 Task: Create a Python program to find the factors of a number.
Action: Mouse moved to (83, 5)
Screenshot: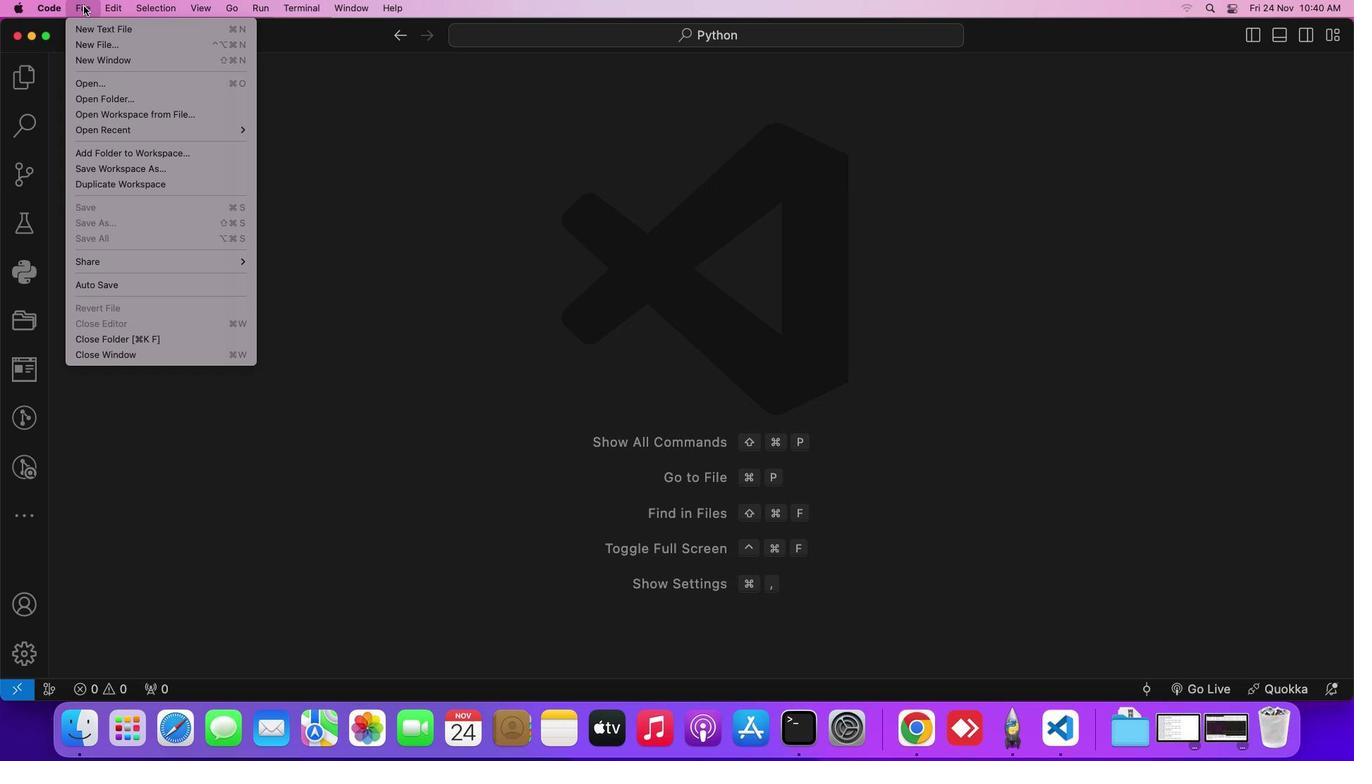 
Action: Mouse pressed left at (83, 5)
Screenshot: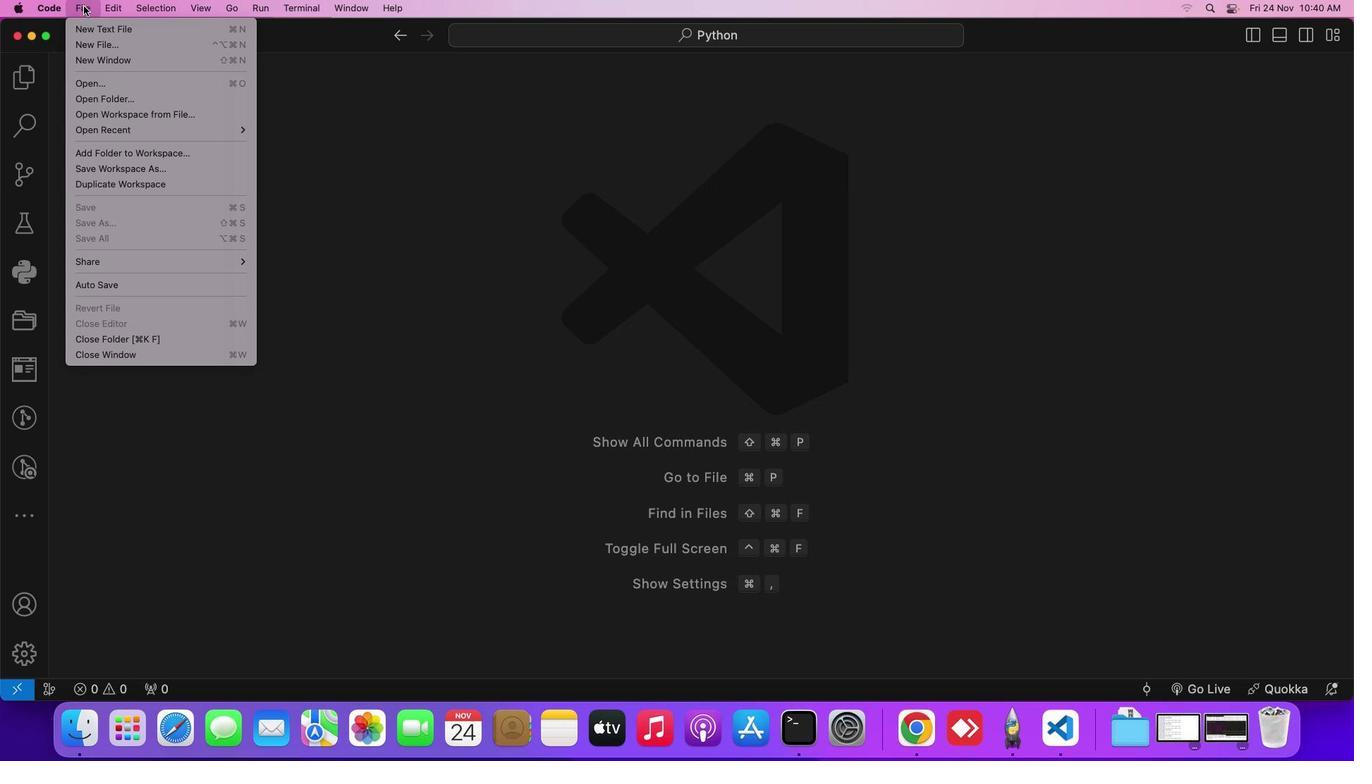 
Action: Mouse moved to (92, 25)
Screenshot: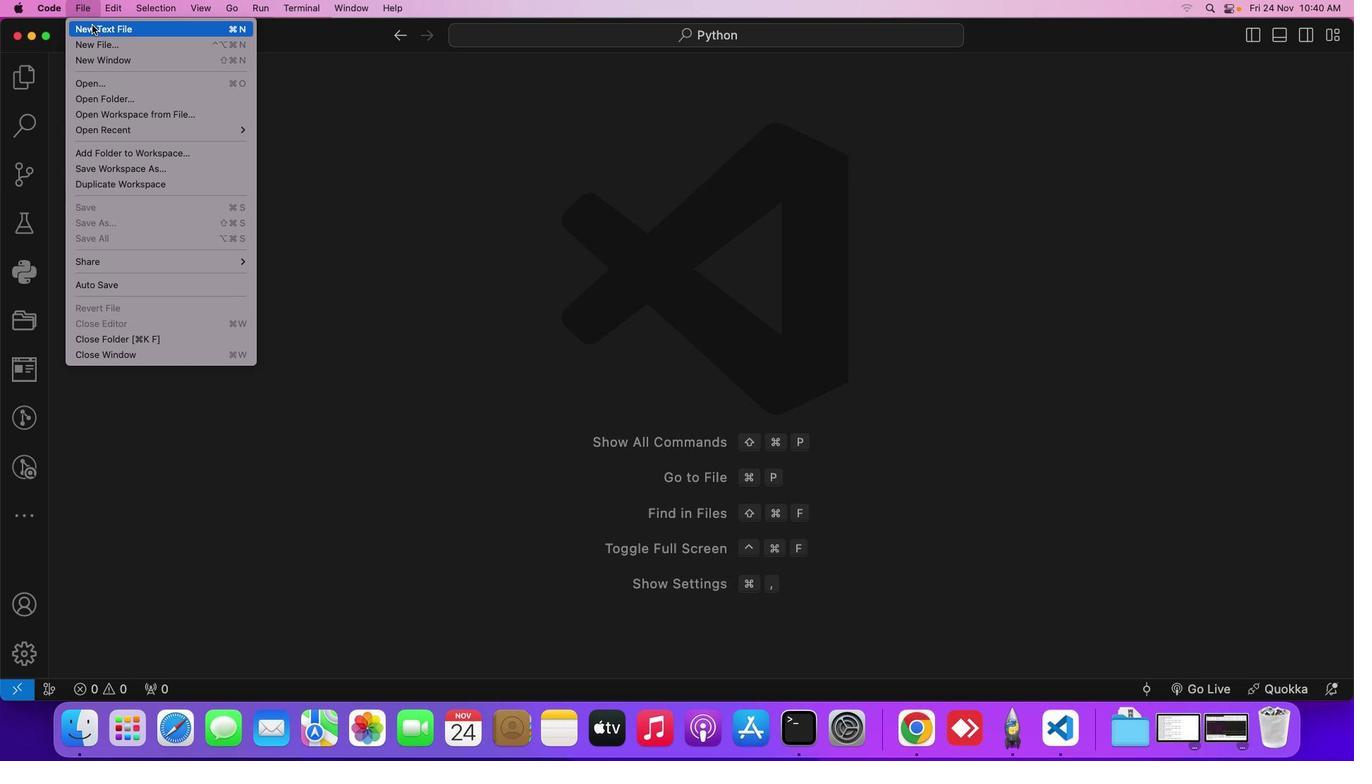 
Action: Mouse pressed left at (92, 25)
Screenshot: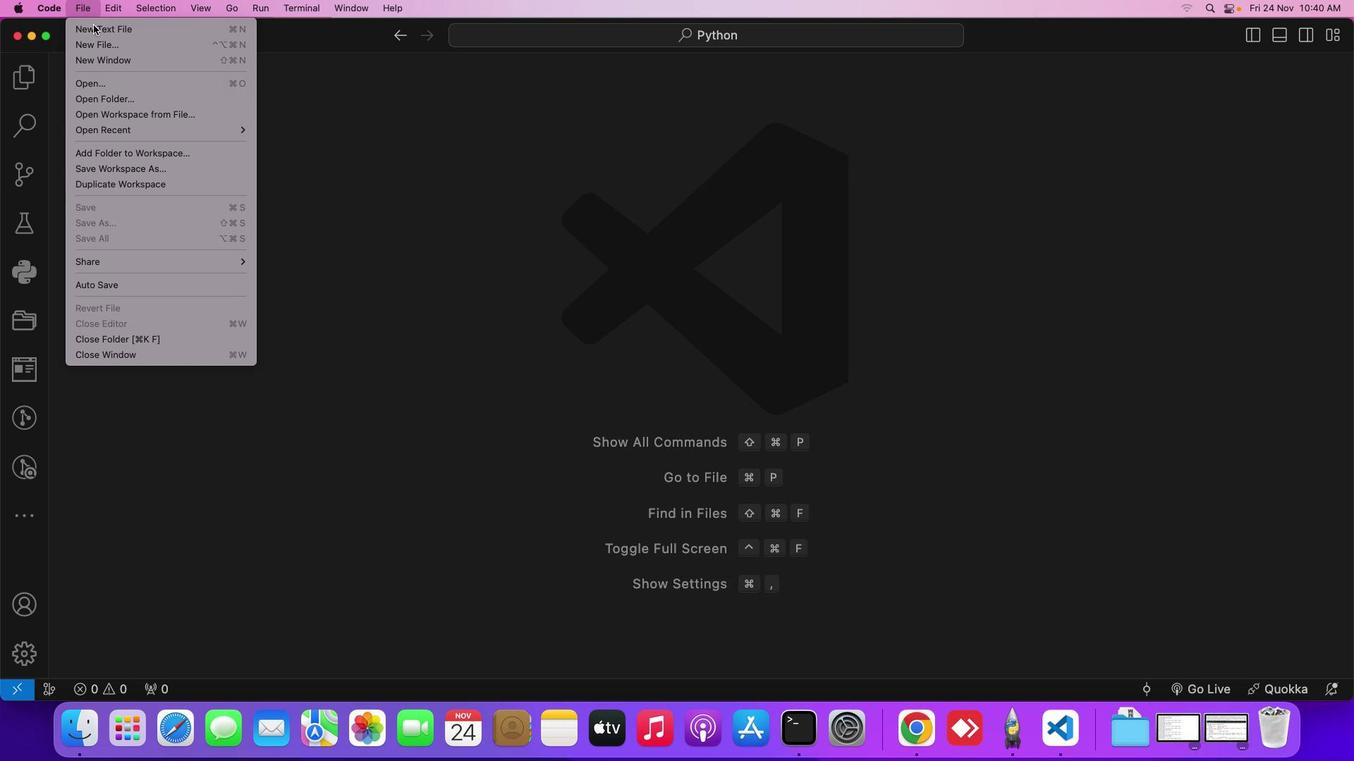 
Action: Mouse moved to (315, 148)
Screenshot: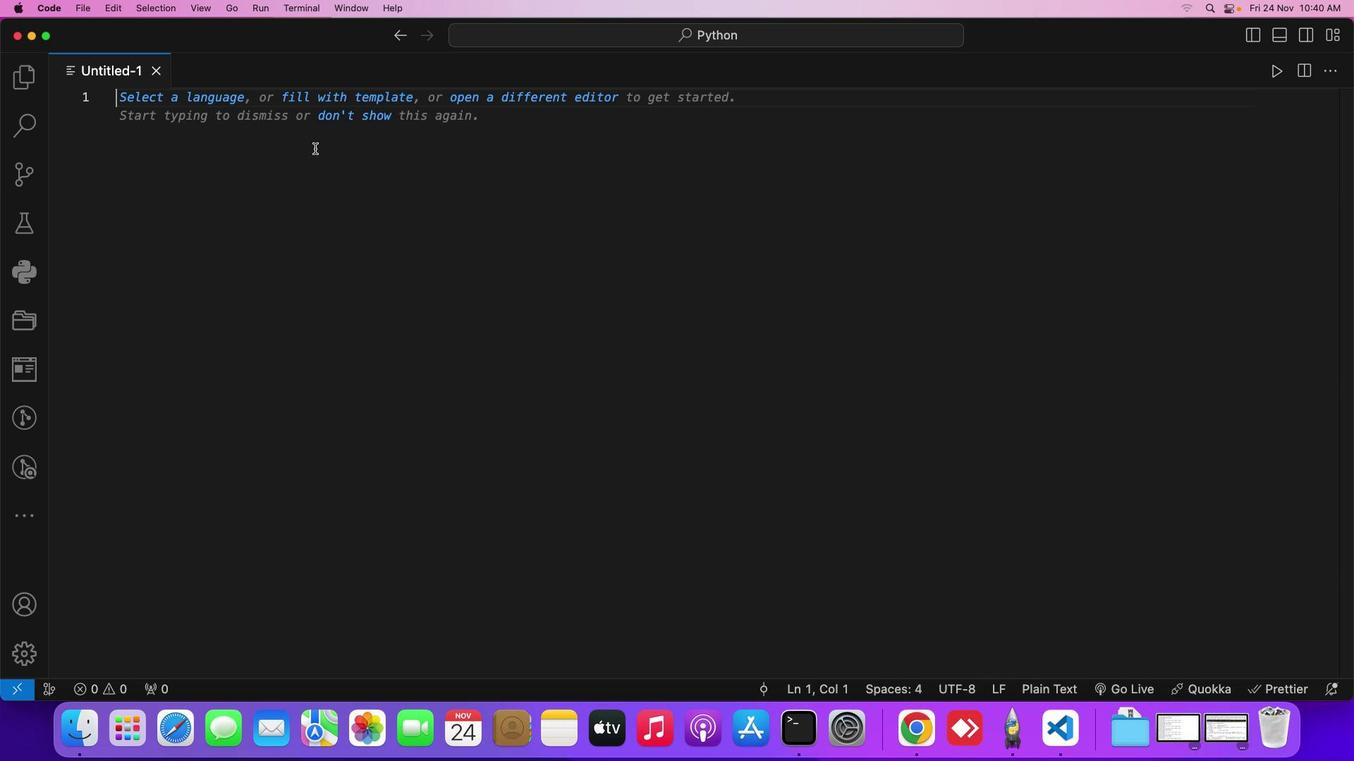 
Action: Key pressed Key.cmd
Screenshot: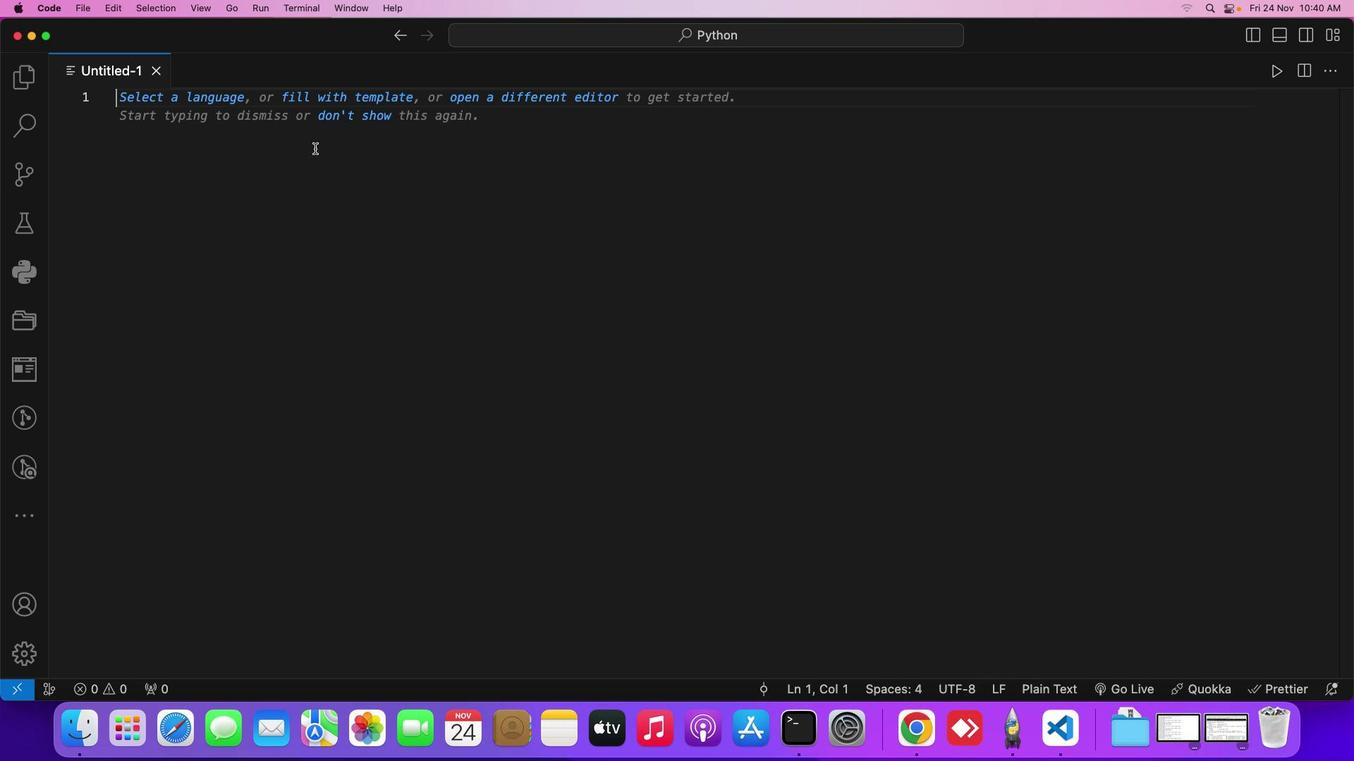 
Action: Mouse moved to (315, 148)
Screenshot: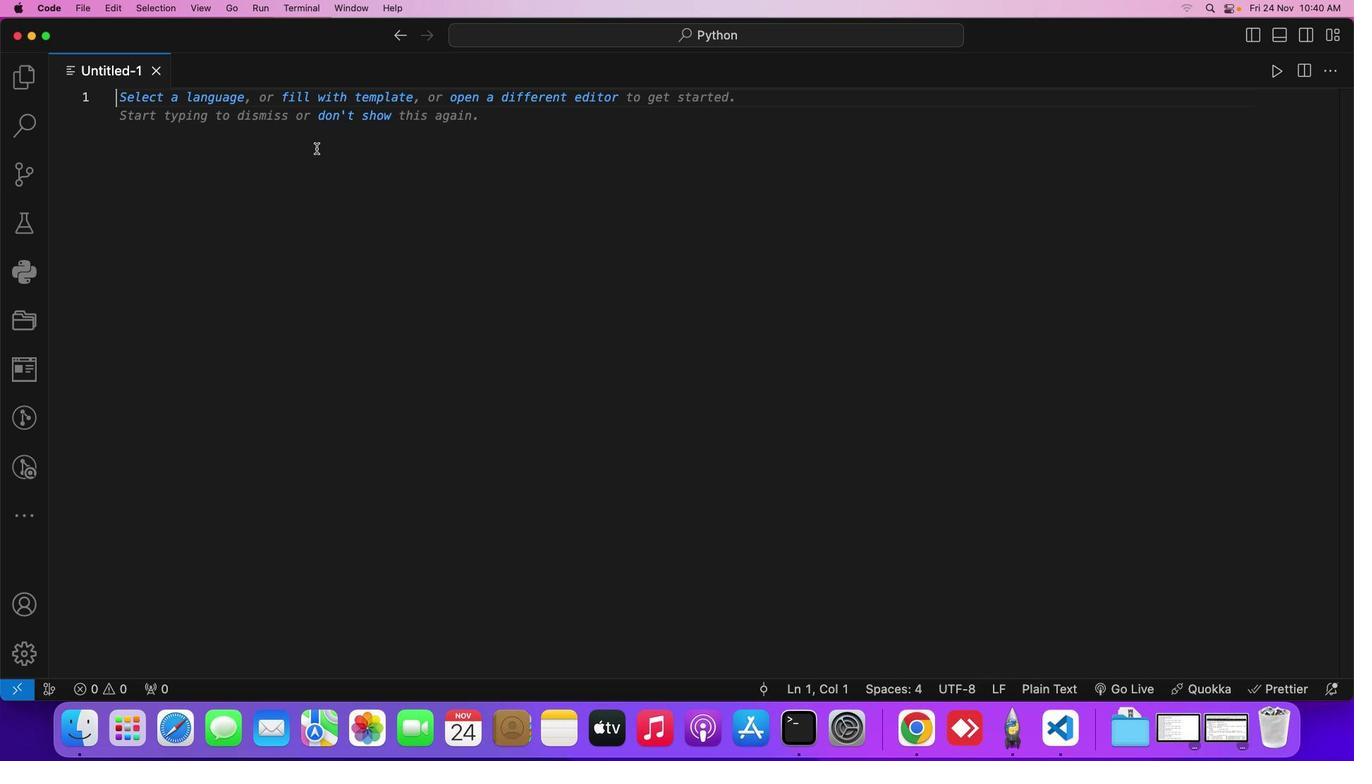 
Action: Key pressed 's'
Screenshot: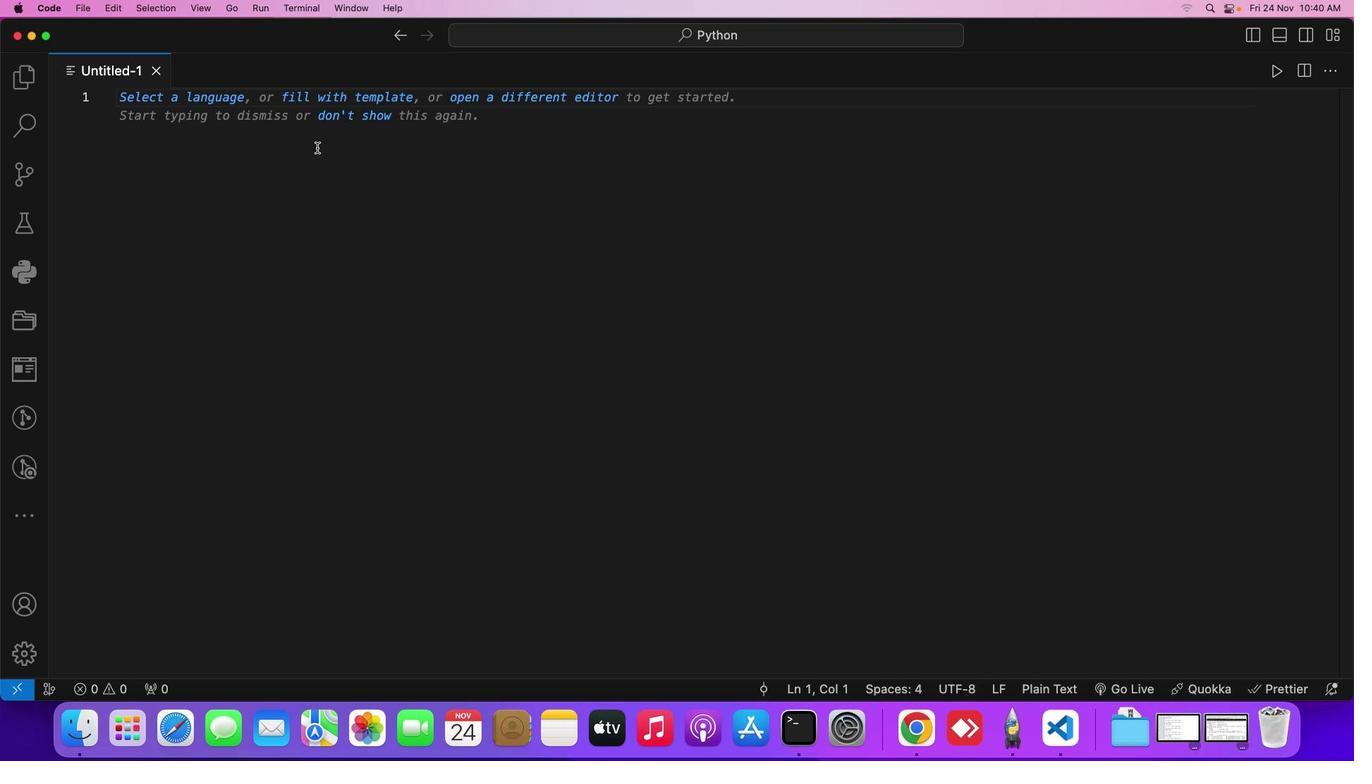 
Action: Mouse moved to (693, 296)
Screenshot: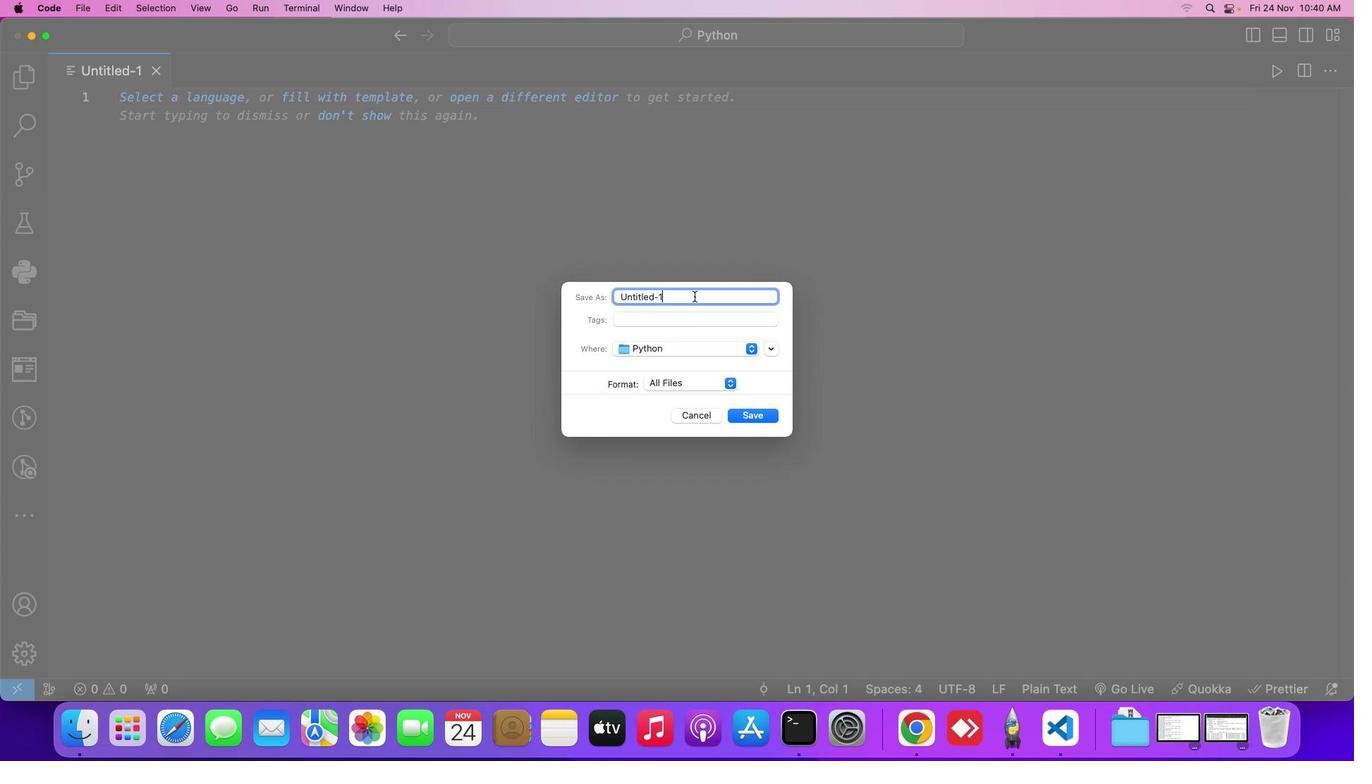 
Action: Mouse pressed left at (693, 296)
Screenshot: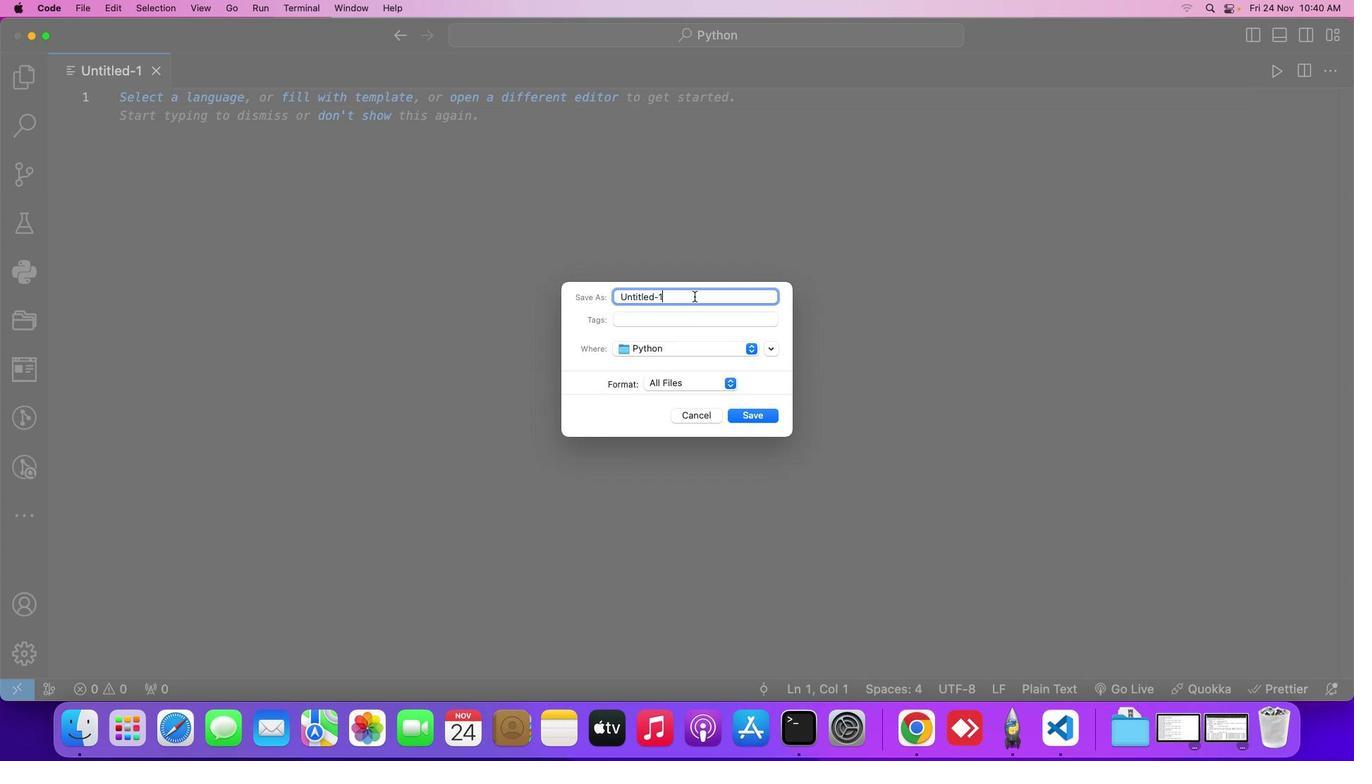 
Action: Mouse moved to (641, 320)
Screenshot: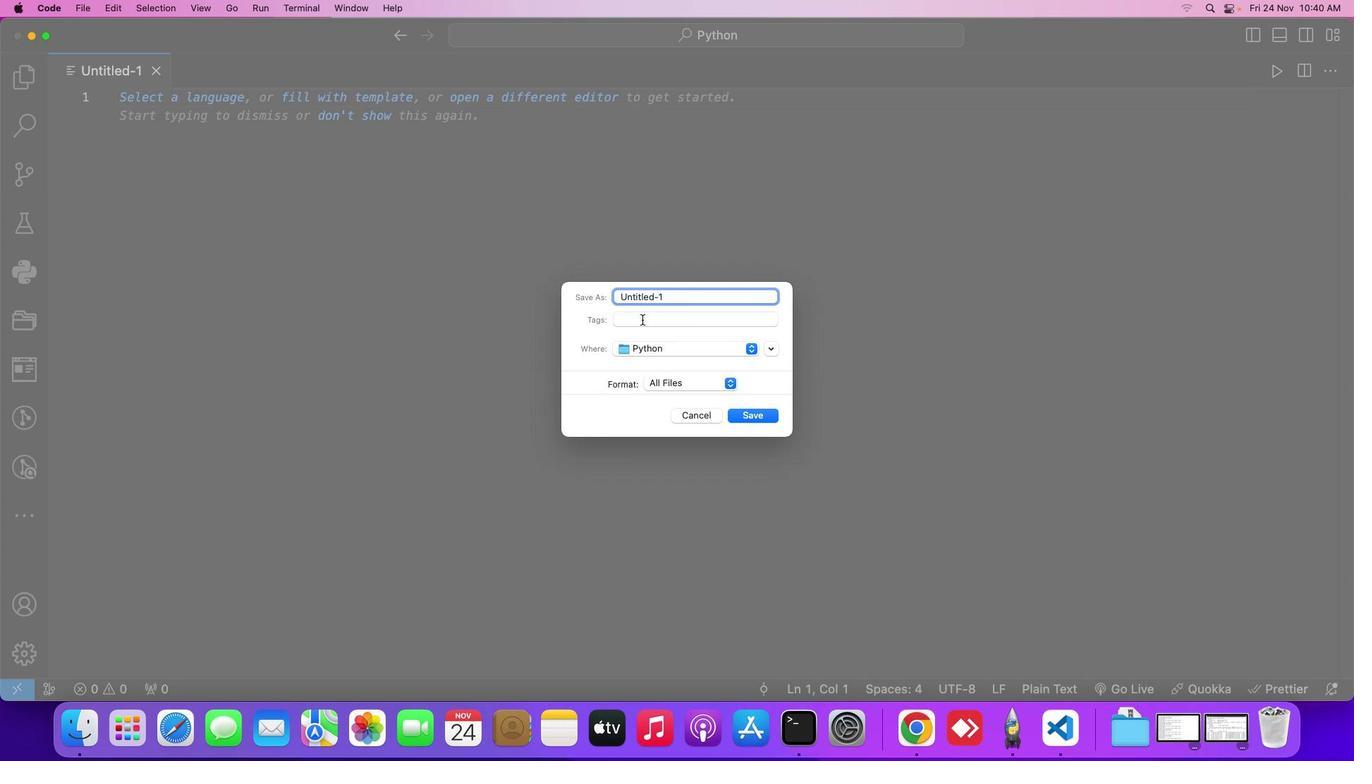 
Action: Key pressed Key.backspaceKey.backspaceKey.backspaceKey.backspaceKey.backspaceKey.backspaceKey.backspaceKey.backspaceKey.backspaceKey.backspaceKey.backspaceKey.shift_r'F''a''c''t''o''r''.''p''y'Key.enter'f'Key.backspace'd''e''f'Key.space'f''i''n''d'Key.shift_r'_''f''a''c''t''o''r''s'Key.shift_r'(''n''u''m''b''e''r'Key.rightKey.shift_r':'Key.enter'f''a''c''t''o''r''s'Key.space'='Key.space'['Key.rightKey.enter'f''o''r'Key.space'i'Key.space'i''n'Key.space'r''a''n''g''e'Key.shift_r'(''1'','Key.space'n''u''m''b''e''r'Key.spaceKey.shift_r'+'Key.space'1'Key.rightKey.shift_rKey.shift_r':'Key.enter'i''f'Key.space'n''u''m''b''e''r'Key.spaceKey.shift_r'%'Key.space'i'Key.space'=''='Key.space'0'Key.shift_r':'Key.enter'f''a''c''t''o''r''i''a''l'Key.backspaceKey.backspaceKey.backspaceKey.backspace'r''s''.''a''p''p''e''n''f'Key.backspace'd'Key.shift_r'(''i'Key.rightKey.enterKey.backspaceKey.backspace'r''e''s'Key.backspace't''u''r''n'Key.space'f''a''c''t''o'Key.enterKey.enterKey.enter'd''e''f'Key.space'i''s'Key.shift_r'_''p''r''i''m''e'Key.shift_r'(''n''u''m''b''e''r''s'Key.backspaceKey.rightKey.shift_r':'Key.enter'i''f'Key.space'n''u''m'Key.enterKey.spaceKey.shift_r'<'Key.space'2'Key.shift_r':'Key.enter'r''e''t''u''r''n'Key.spaceKey.shift_r'F''a''l''s''e'Key.enterKey.enter'f''o''r'Key.space'i'Key.space'i''n'Key.space'r''a''n''g''e'Key.shift_r'(''2'','Key.space'i''n''t'Key.shift_r'(''n''u''m''b''e''r'Key.shift_r'*''*''0''.''5'Key.rightKey.spaceKey.shift_r'+'Key.space'1'Key.rightKey.shift_r':'Key.enter'i''f'Key.space'n''u''m''b''e''r'Key.spaceKey.shift_r'%'Key.space'i'Key.space'=''='Key.space'0'Key.shift_r':'Key.enter'r''e''f'Key.backspace't''u''r''n'Key.spaceKey.shift_r'F''a''l''s''e'Key.enterKey.backspace'e'Key.enterKey.enterKey.backspace'r''e''t''u''r''n'Key.spaceKey.shift_r'T''r''u''e'Key.enterKey.enterKey.enter't''r''u'Key.spaceKey.backspaceKey.backspace'y'Key.spaceKey.backspaceKey.shift_r':'Key.enter'n''u''m'Key.space'='Key.space'i''n''t'Key.shift_r'(''i''n''p''u''t'Key.shift_r'('Key.shift_r'"'Key.shift_r'E''n''t''e''r'Key.space'a'Key.space'p''o''s''i''t''i''v''e'Key.space'i''n''t''e''g''e''r'Key.shift_r':'Key.spaceKey.rightKey.rightKey.rightKey.enterKey.enter'u''f''='Key.backspaceKey.backspaceKey.backspace'i''f'Key.space'n''u''m'Key.spaceKey.shift_r'<'Key.space'1'Key.shift_r':'Key.enter'p''r''i''n''t'Key.shift_r'('Key.shift_r'"'Key.shift_r'P''l''e''a''s''e'Key.space'e''n''t''e''r'Key.space'a'Key.space'p''o''s''i''t''i''v''e'Key.space'i''n''t''e''g''e''r''.'Key.rightKey.rightKey.enterKey.backspace'e''l''s''e'Key.shift_r':'Key.enter'r''e''t'Key.backspace's''u''l''t'Key.space'='Key.space'f''i''n''d'Key.shift_r'_''f''a'Key.enterKey.shift_r'(''n''u''m'Key.rightKey.enterKey.enter'p''r''i''n''t'Key.shift_r'(''f'Key.shift_r'"'Key.shift_r'T''h''e'Key.space'f''a''c''t''o''r''s'Key.space'o''f'Key.spaceKey.shift_r'{''n''u''m'Key.rightKey.space'a''r''e'Key.shift_r':'Key.spaceKey.shift_r'{''r''e''s''u''l''t'Key.rightKey.rightKey.rightKey.enterKey.enter'i''f'Key.space'l''e''n'Key.shift_r'(''r''e''s''u''l''t'Key.rightKey.space'=''='Key.space'2'Key.space'a''n''d'Key.space'i''s'Key.shift_r'_''p''r''i''m''e'Key.shift_r'(''n''u''m'Key.rightKey.shift_r':'Key.enter'p''r''i''n''t'Key.shift_r'(''f'Key.shift_r'"'Key.shift_r'{''n''u''m'Key.rightKey.space'i''s'Key.space'a'Key.space'p''r''i''m''e'Key.space'n''u''m''b''e''r''.'Key.rightKey.rightKey.enterKey.backspace'e''l''i''f'Key.space'l''e''n'Key.shift_r'(''r''e''s''u''l''t'Key.rightKey.space'=''='Key.space'2'Key.shift_r':'Key.enter'p''r''i''n''t'Key.shift_r'(''f'Key.shift_r'"'Key.shift_r'{''n''u''m'Key.rightKey.space'i''s'Key.space'a'Key.space'p''r''i''m''e'Key.space'f''a''c''t''o''r''.'Key.rightKey.rightKey.enterKey.backspaceKey.backspaceKey.backspace'e''x''c''e''p''t'Key.spaceKey.shift_r'V''a''l''u''e'Key.shift_r'E''r''r''o''r'Key.shift_r':'Key.enter'p''r''i''n''t'Key.shift_r'('Key.shift_r'"'Key.shift_r'P''l''e''a''s''e'Key.space'e''n''t''e''r'Key.space'a'Key.space'v''a''l''i''d'Key.space'i''n''t''e''r'Key.backspace'g''e''r''.'Key.rightKey.rightKey.enter
Screenshot: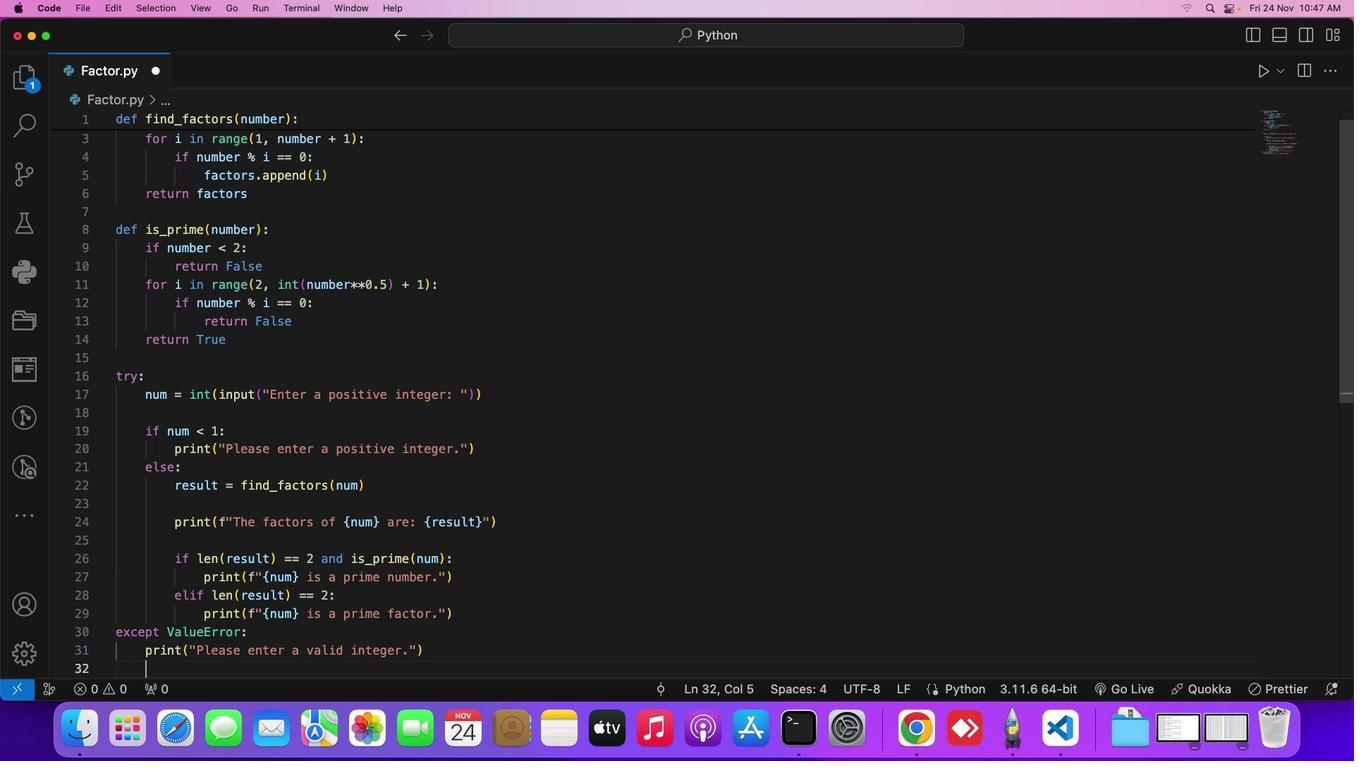 
Action: Mouse moved to (545, 242)
Screenshot: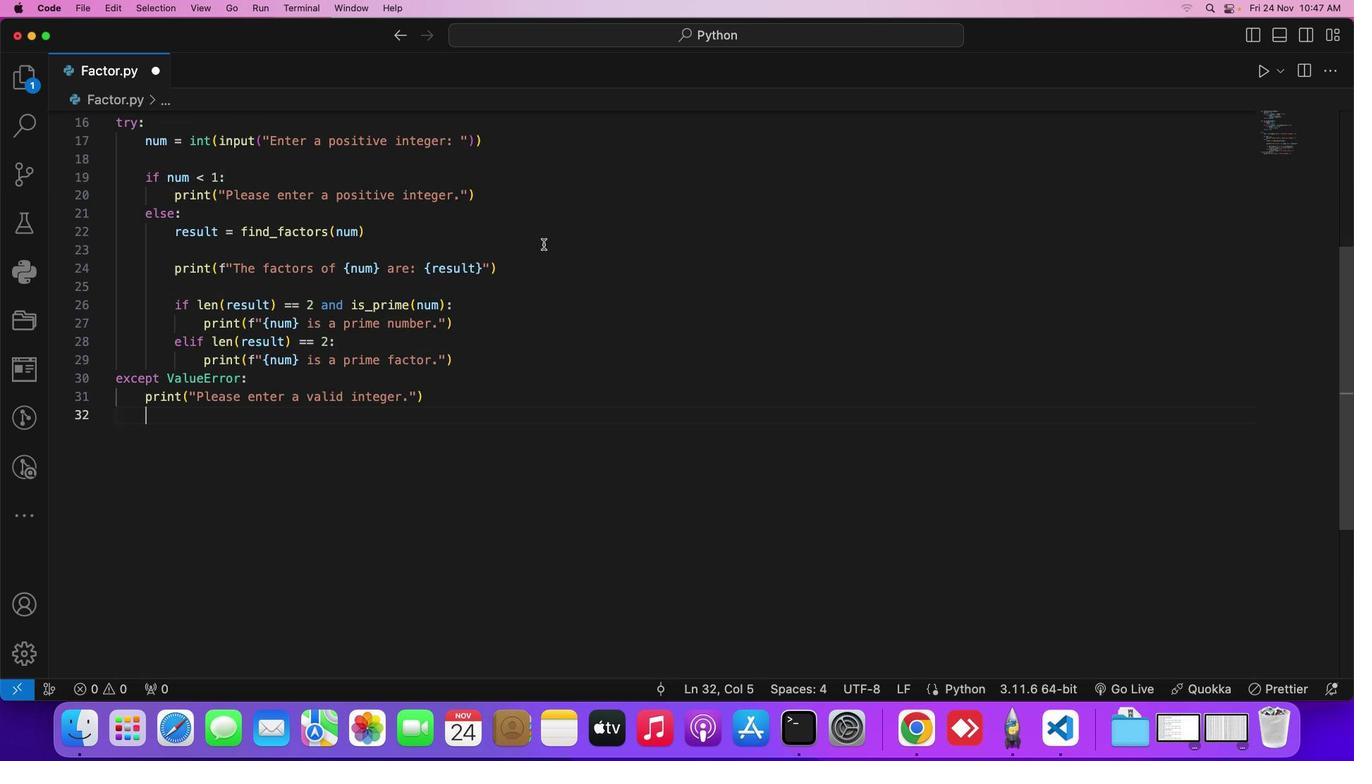 
Action: Mouse scrolled (545, 242) with delta (0, 0)
Screenshot: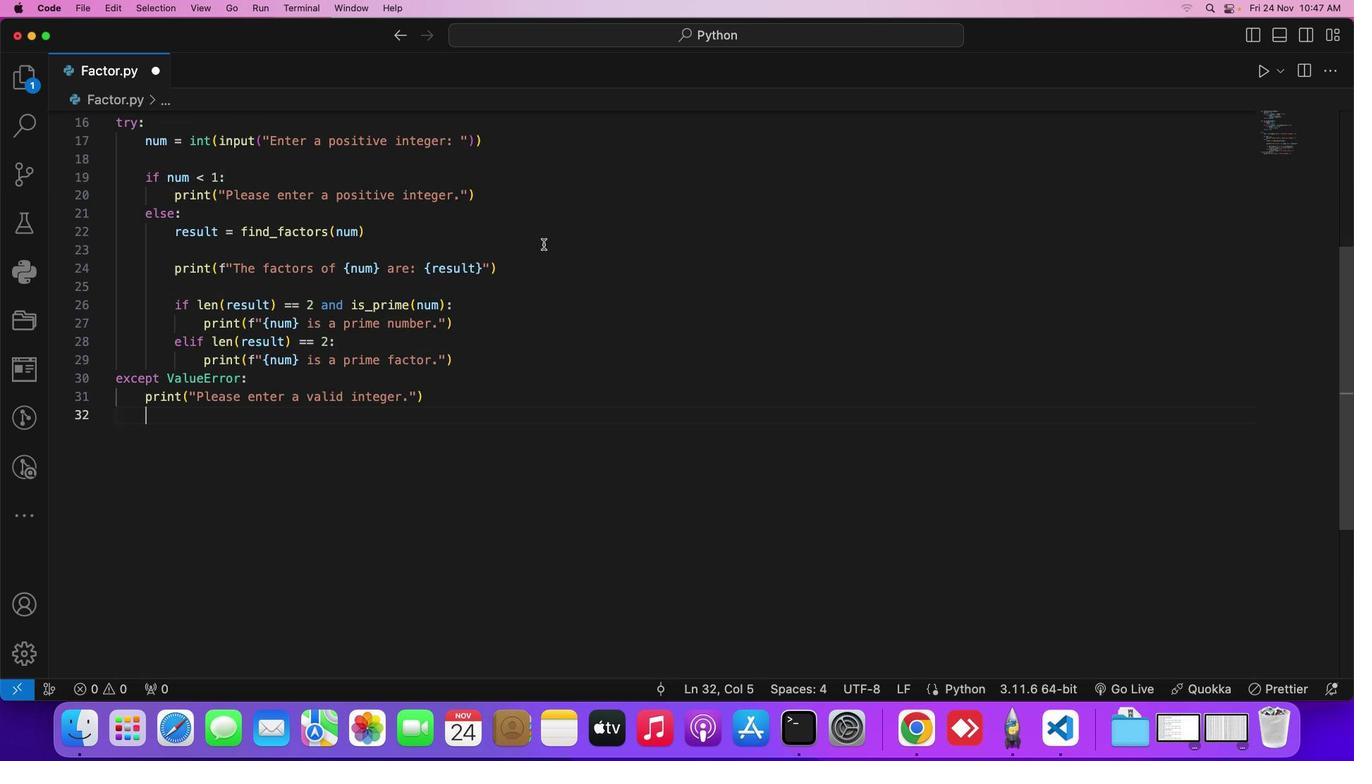 
Action: Mouse moved to (544, 242)
Screenshot: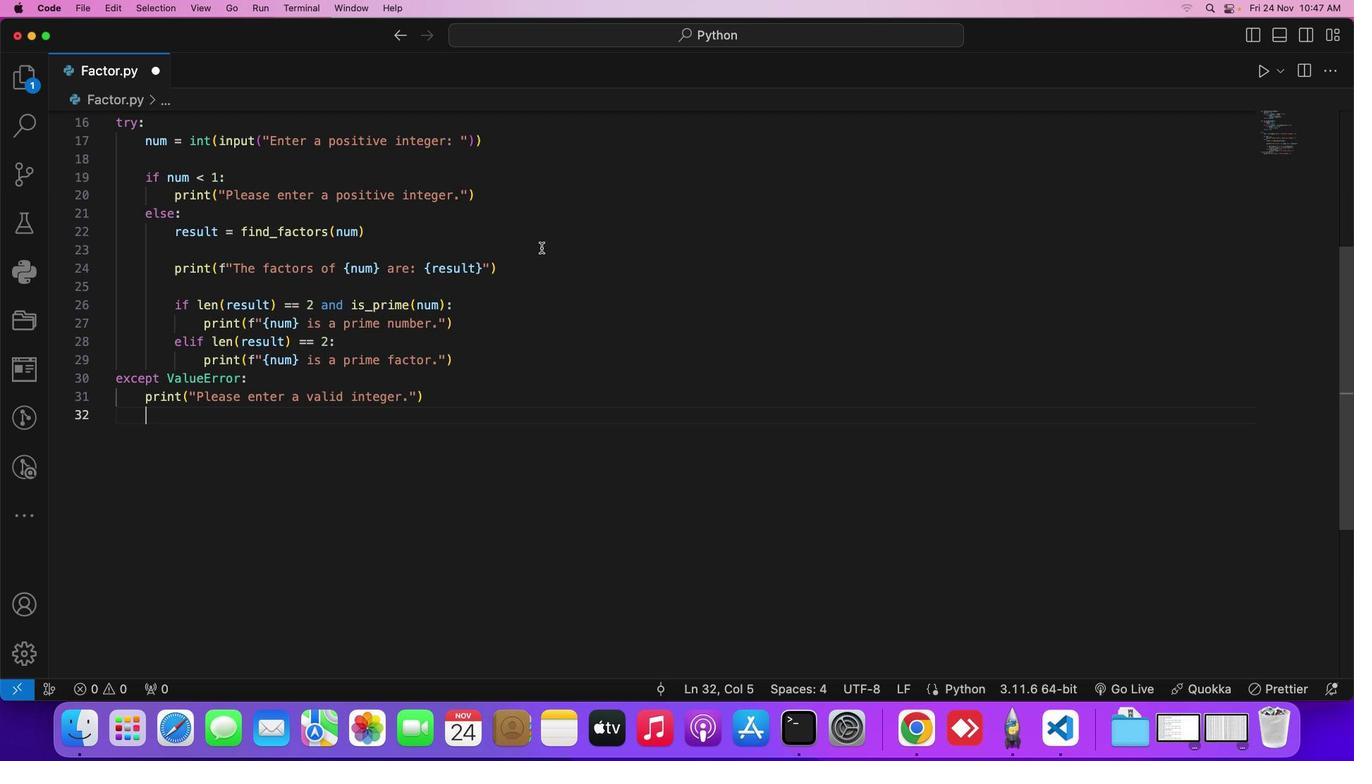 
Action: Mouse scrolled (544, 242) with delta (0, 0)
Screenshot: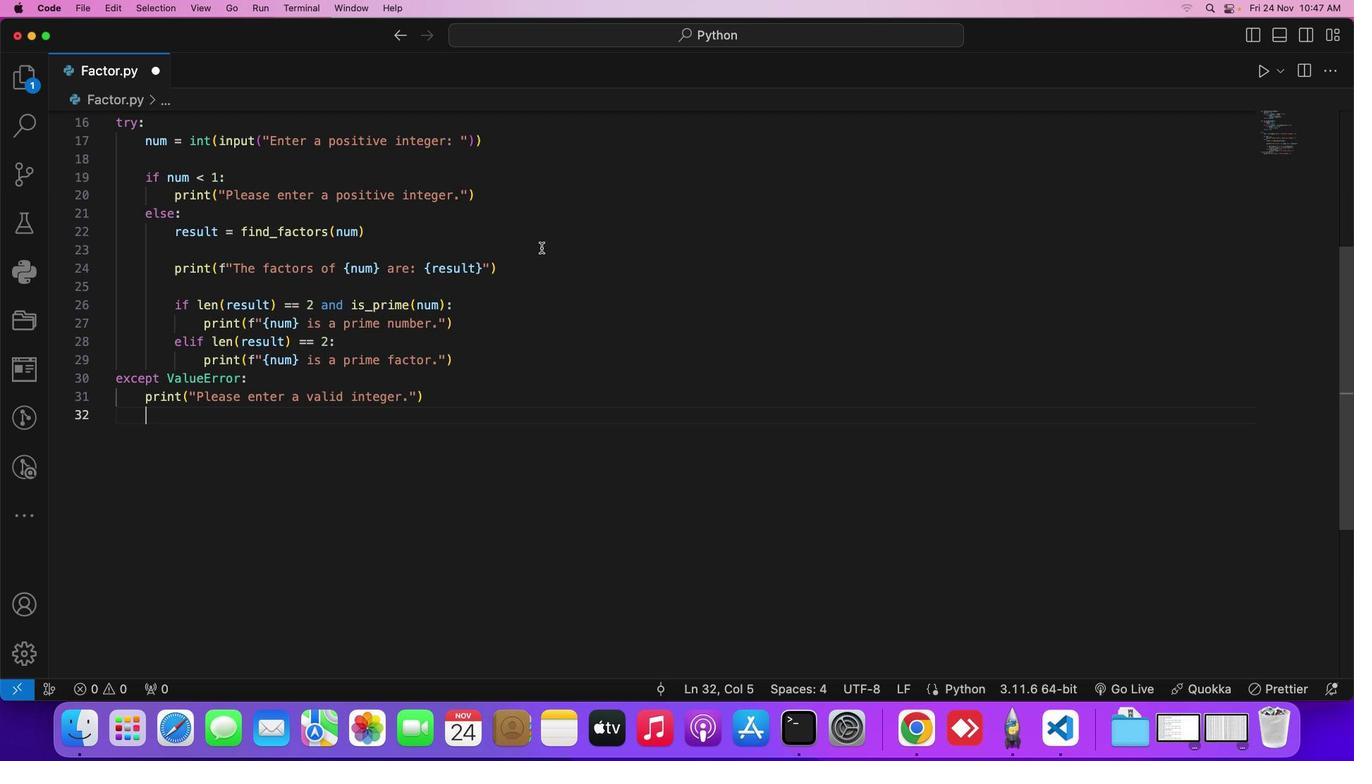 
Action: Mouse moved to (544, 243)
Screenshot: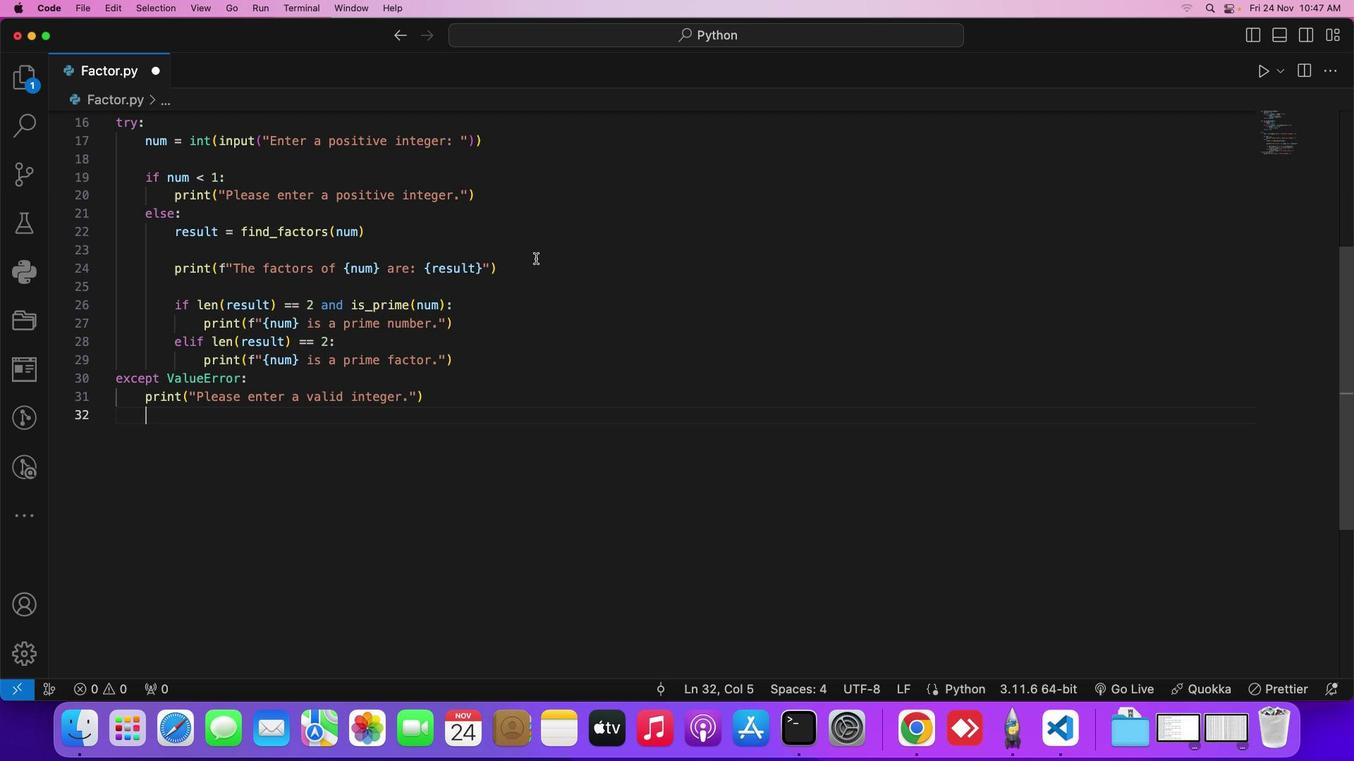 
Action: Mouse scrolled (544, 243) with delta (0, -2)
Screenshot: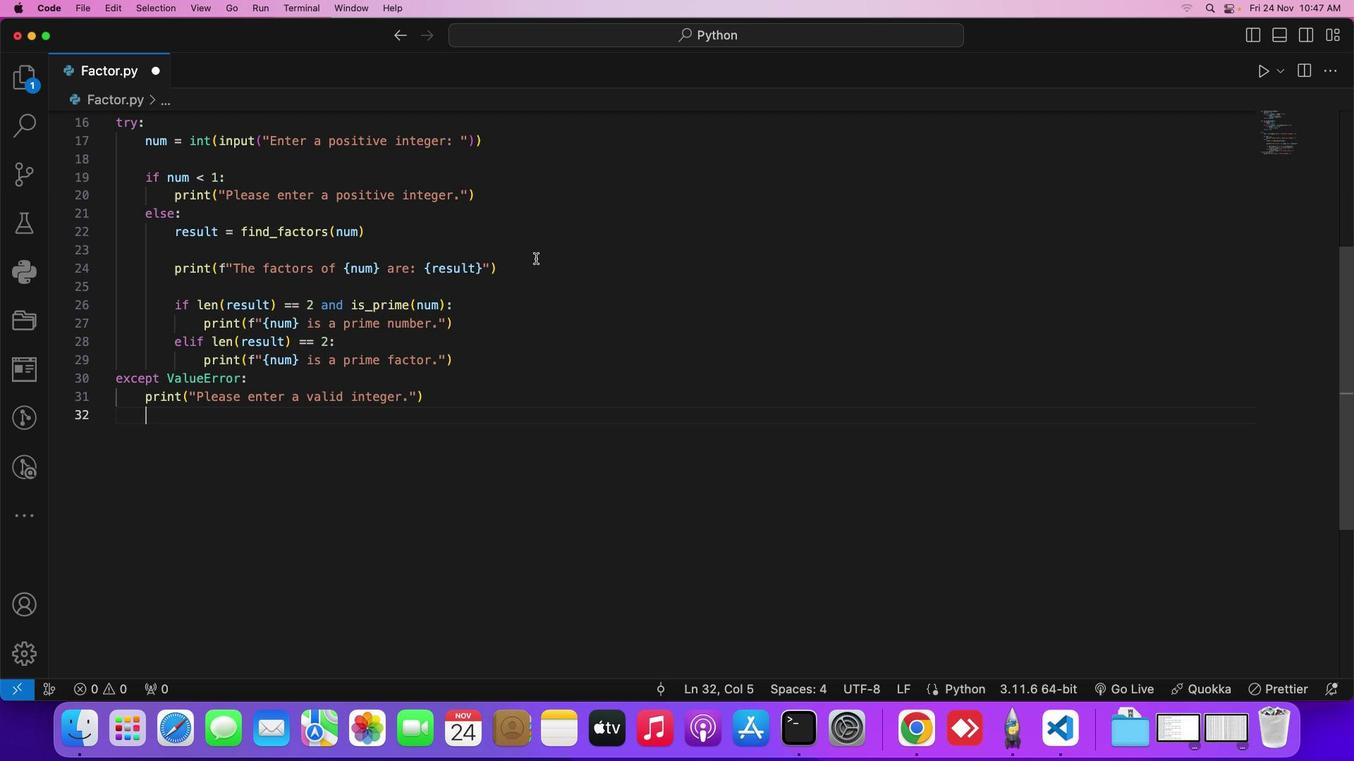
Action: Mouse moved to (514, 301)
Screenshot: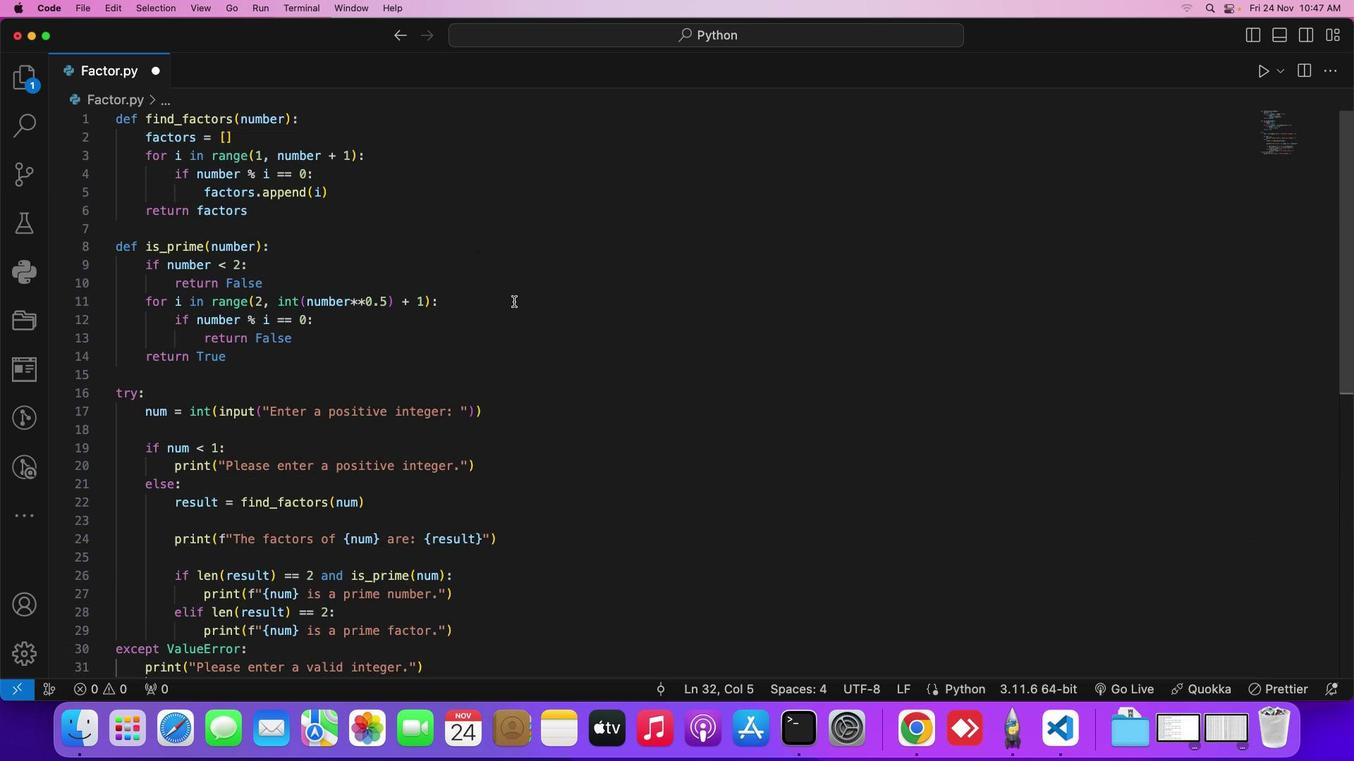 
Action: Mouse scrolled (514, 301) with delta (0, 0)
Screenshot: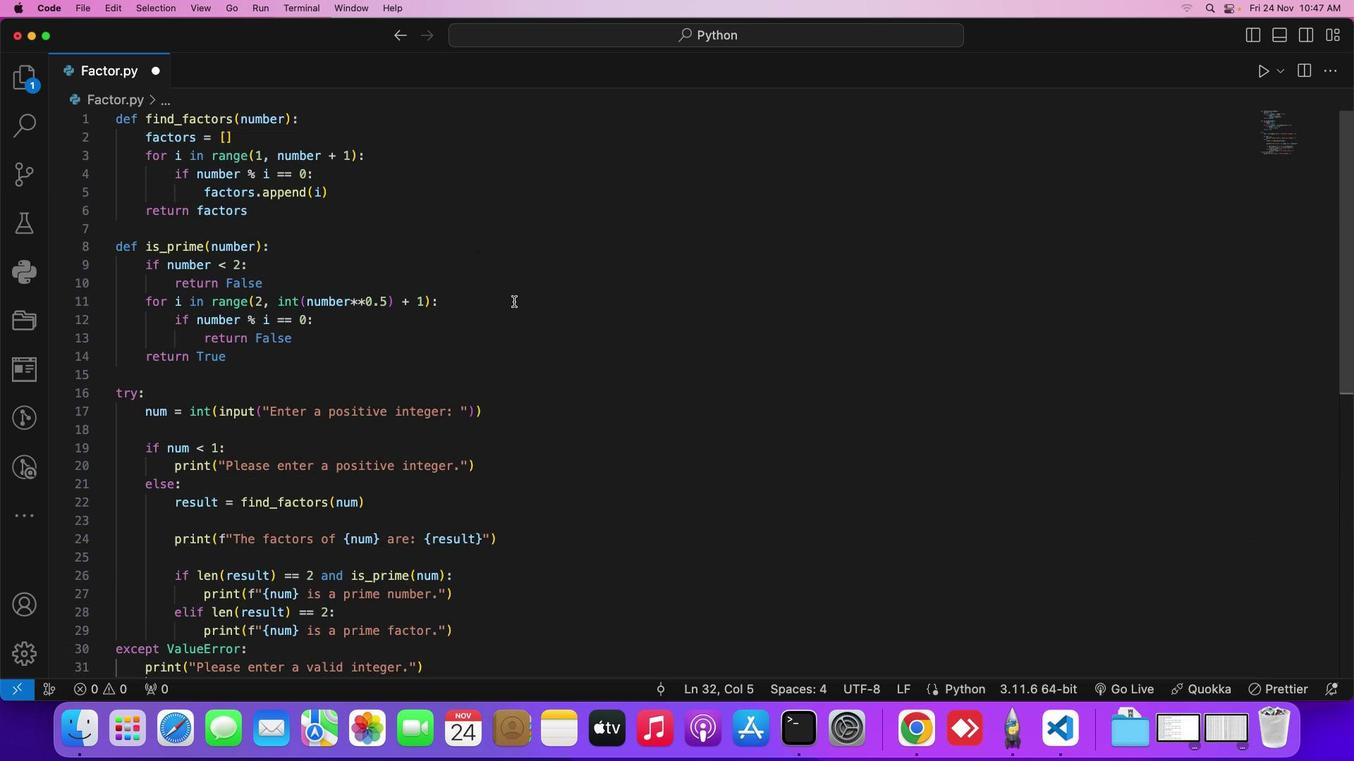 
Action: Mouse moved to (514, 302)
Screenshot: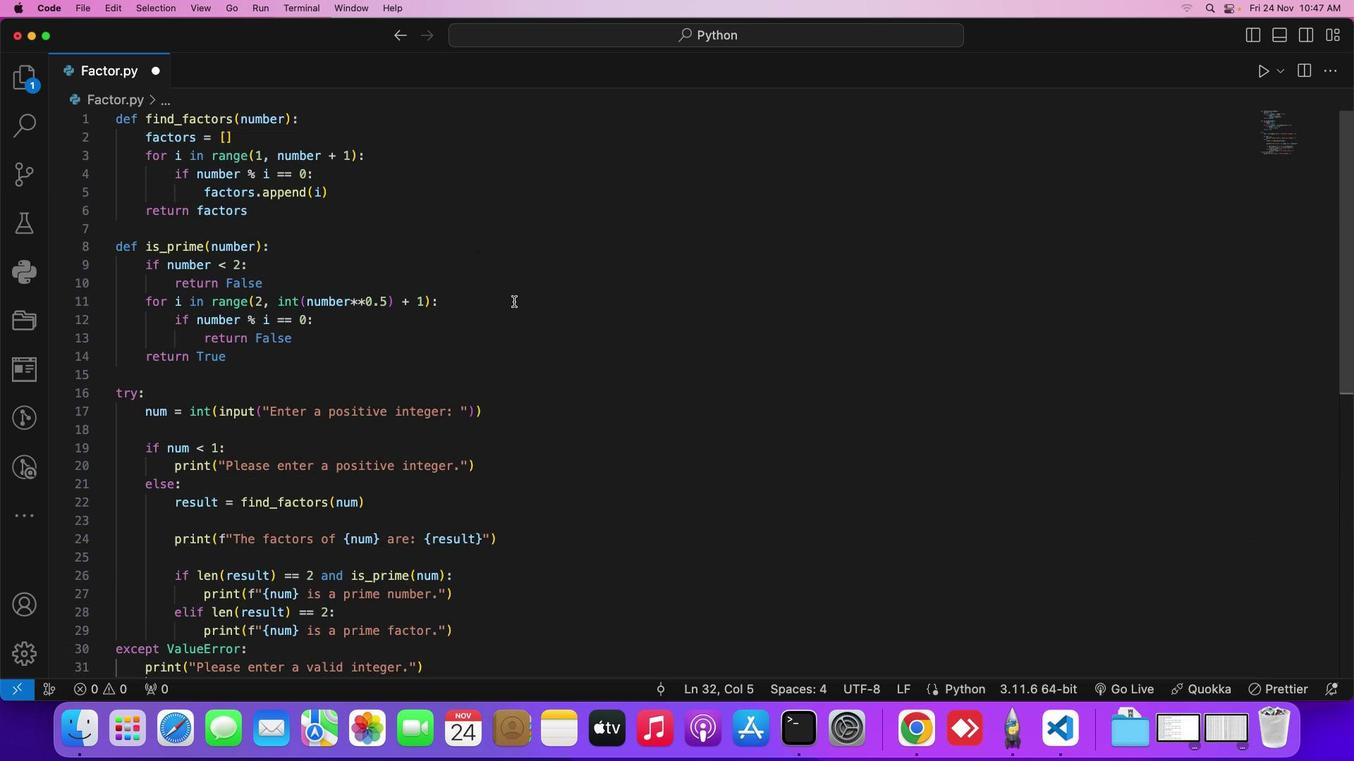 
Action: Mouse scrolled (514, 302) with delta (0, 0)
Screenshot: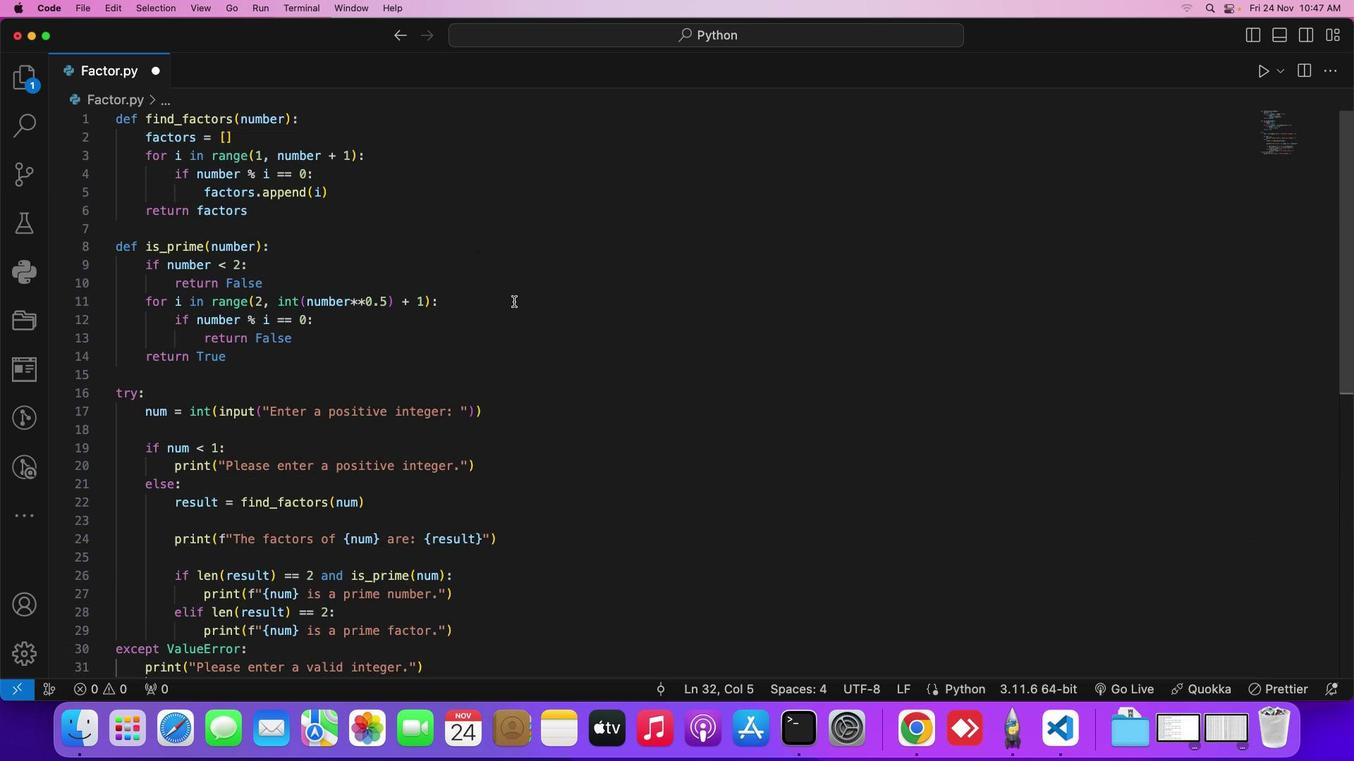 
Action: Mouse moved to (514, 302)
Screenshot: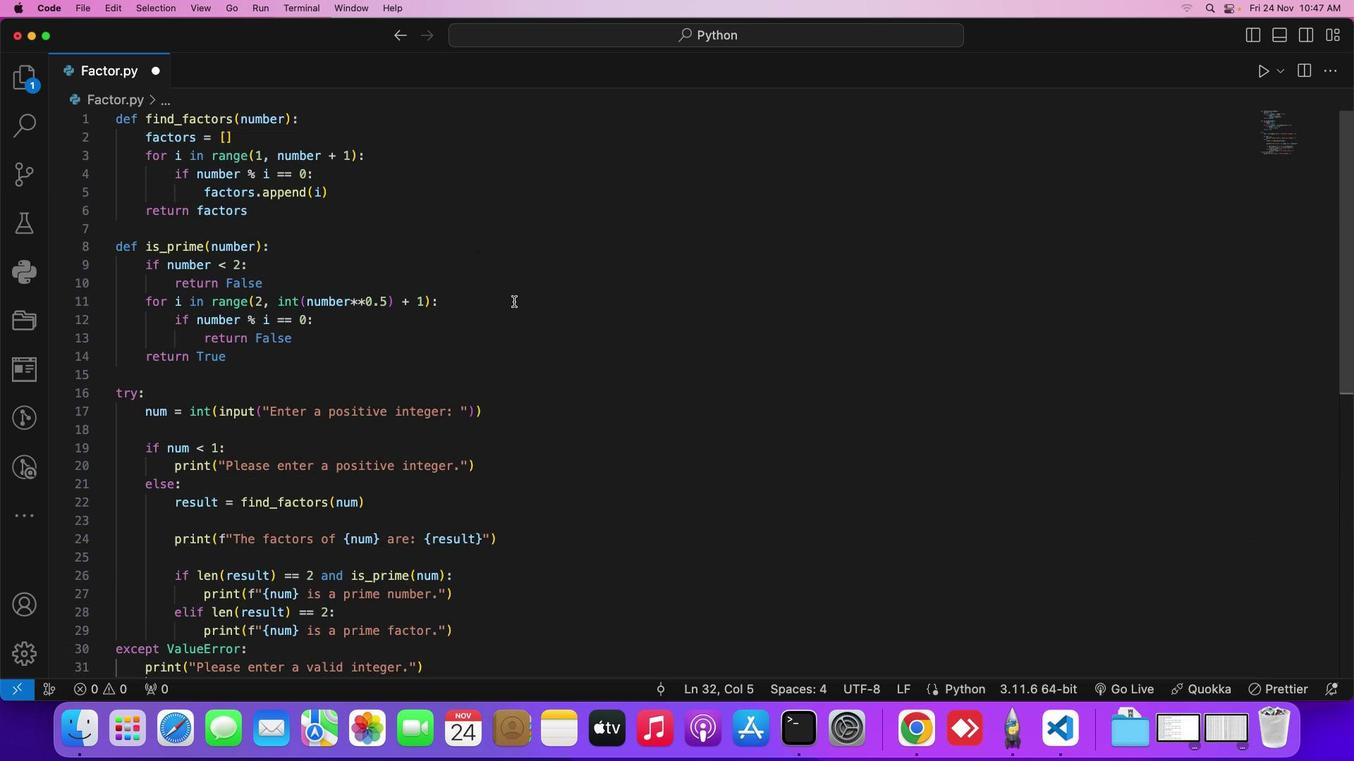 
Action: Mouse scrolled (514, 302) with delta (0, 2)
Screenshot: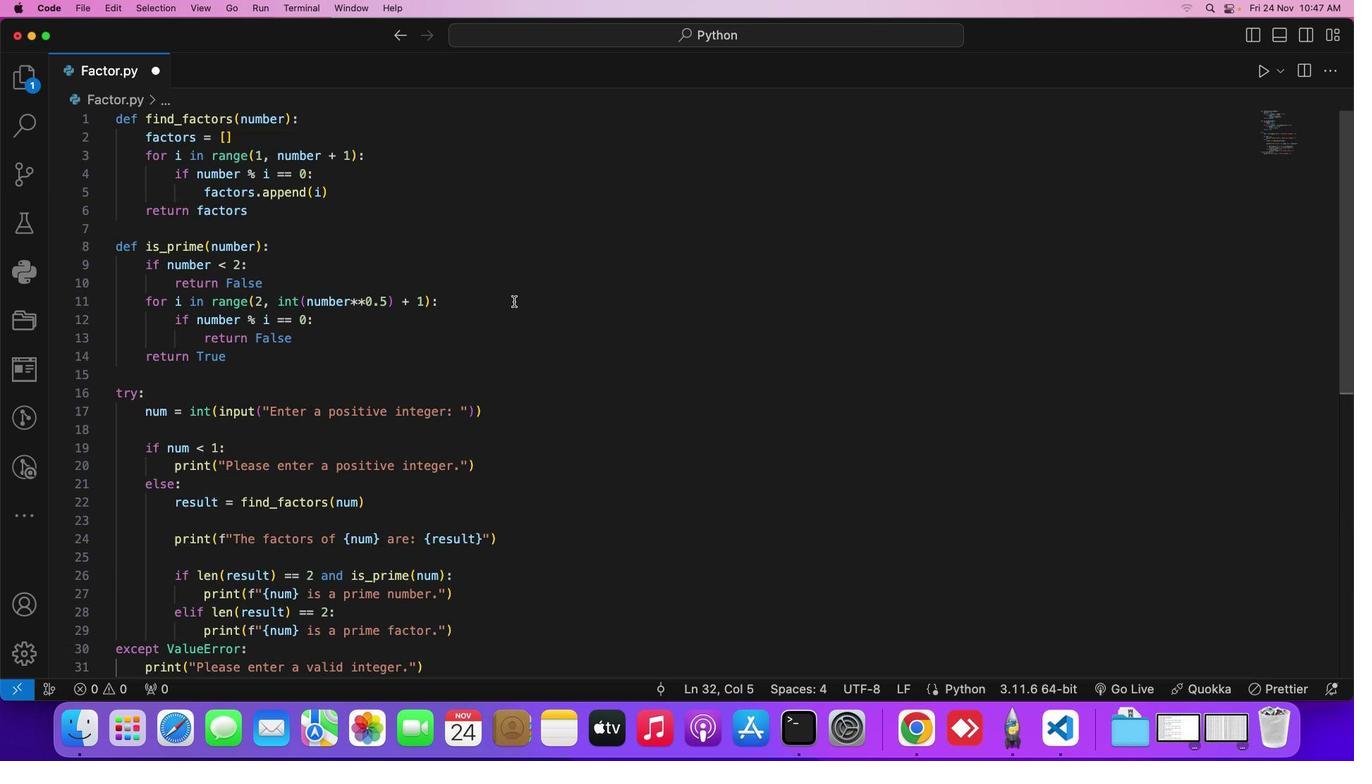 
Action: Mouse scrolled (514, 302) with delta (0, 3)
Screenshot: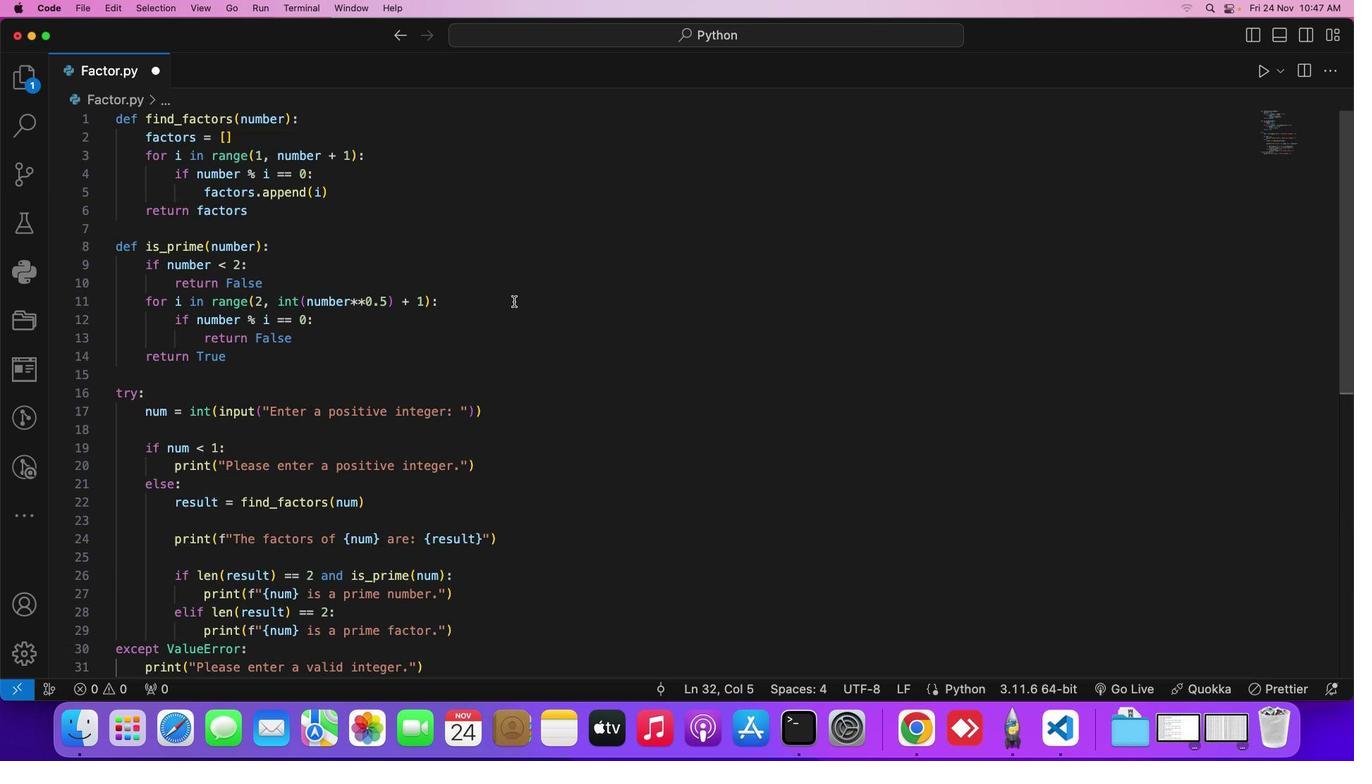 
Action: Mouse scrolled (514, 302) with delta (0, 4)
Screenshot: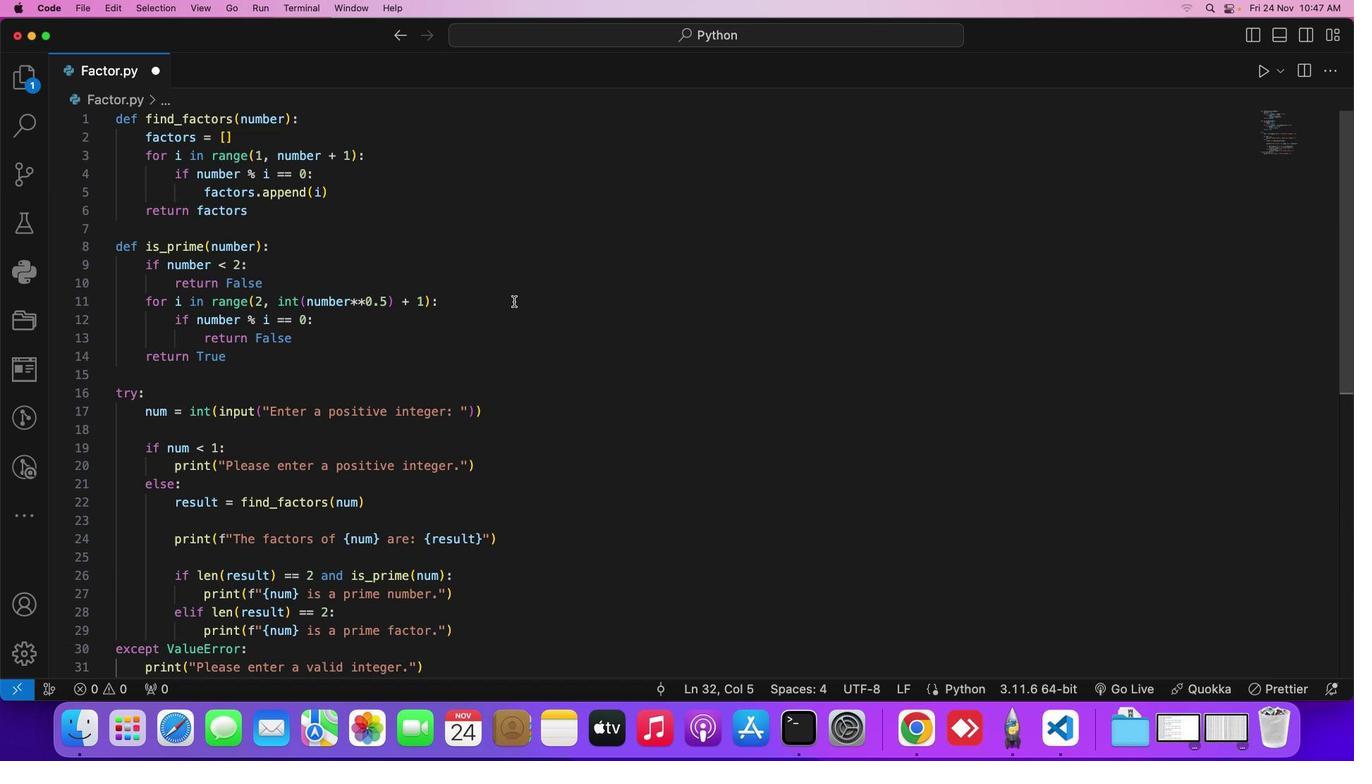 
Action: Mouse scrolled (514, 302) with delta (0, 4)
Screenshot: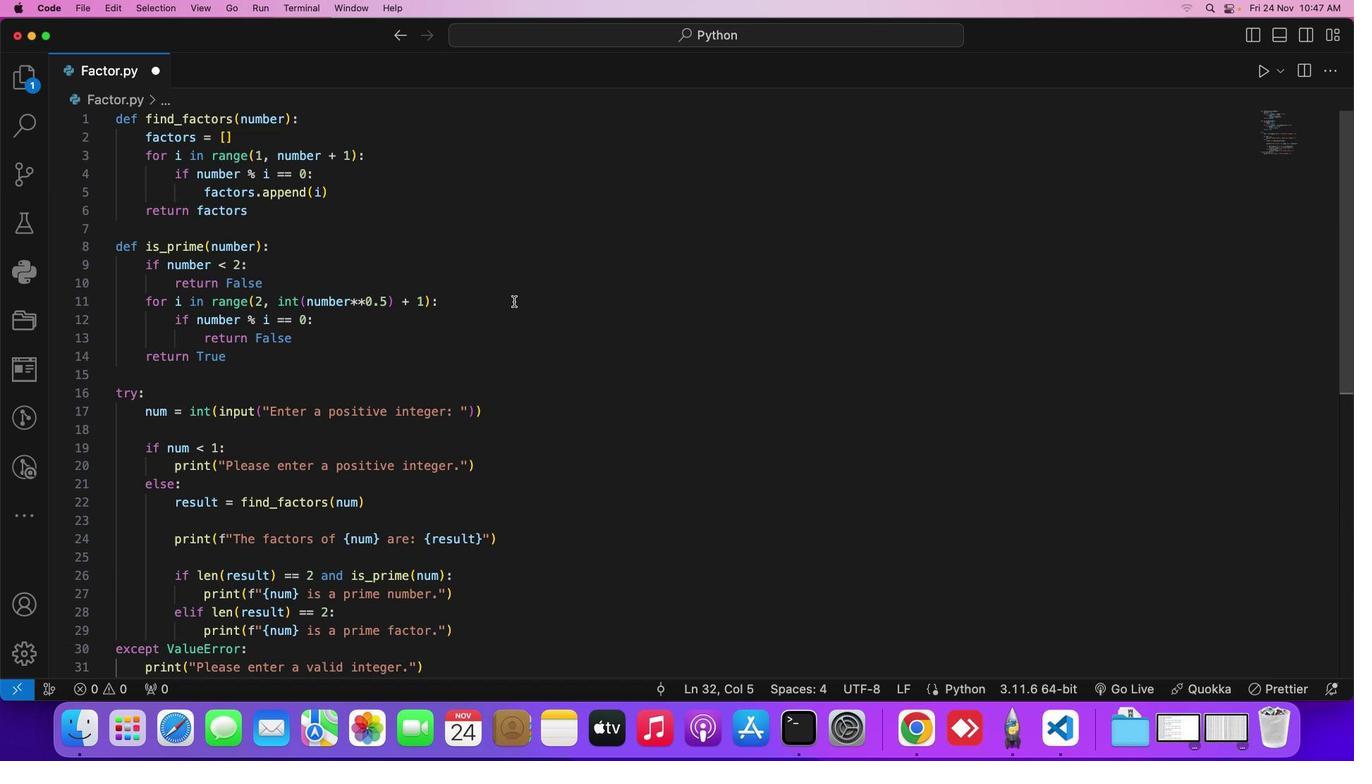 
Action: Mouse moved to (512, 305)
Screenshot: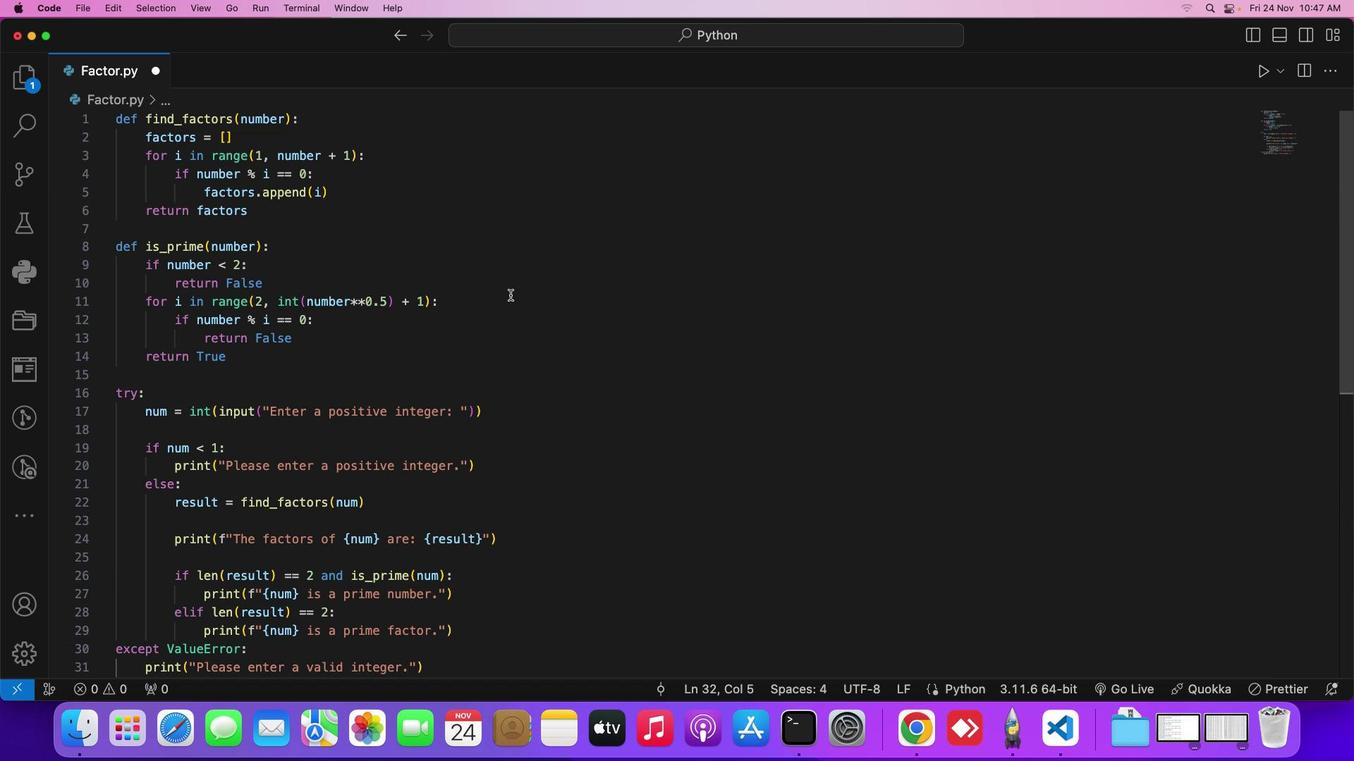 
Action: Mouse scrolled (512, 305) with delta (0, 0)
Screenshot: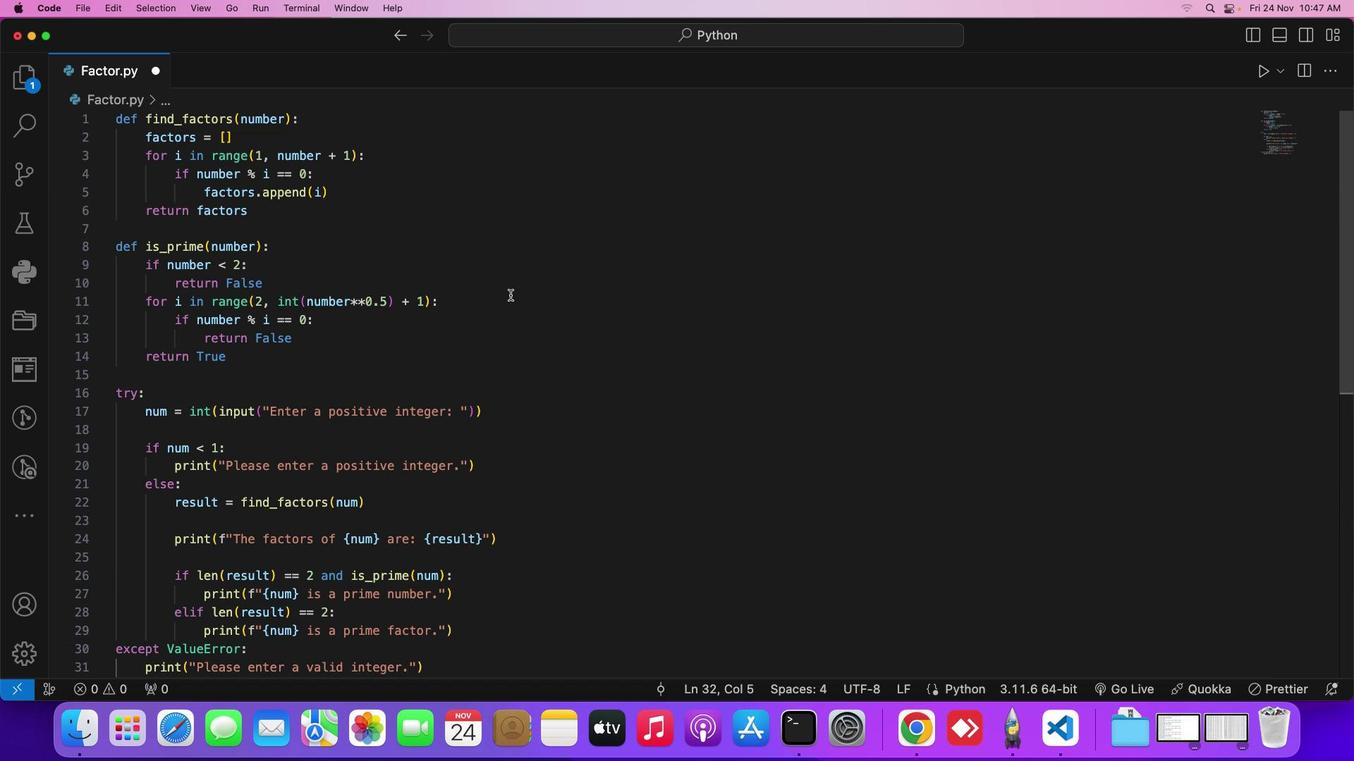 
Action: Mouse moved to (512, 305)
Screenshot: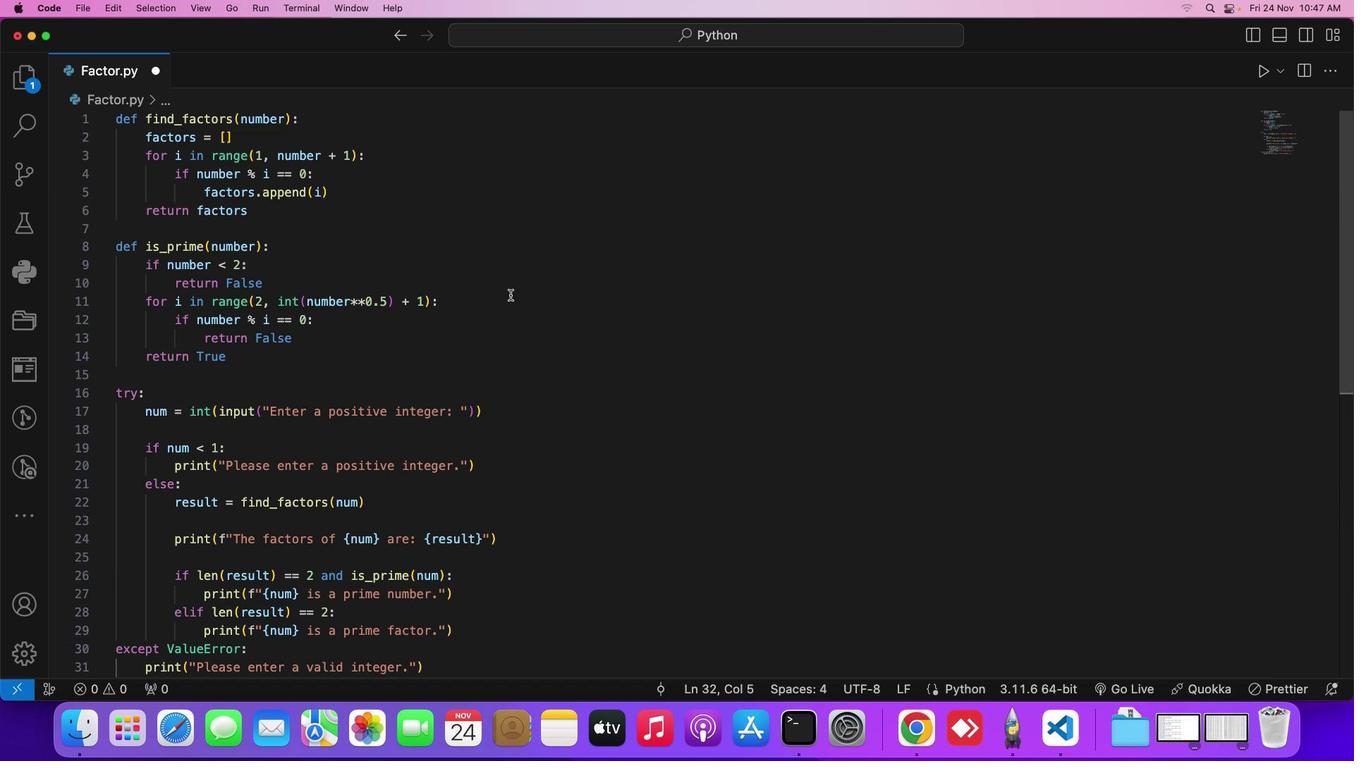
Action: Mouse scrolled (512, 305) with delta (0, 0)
Screenshot: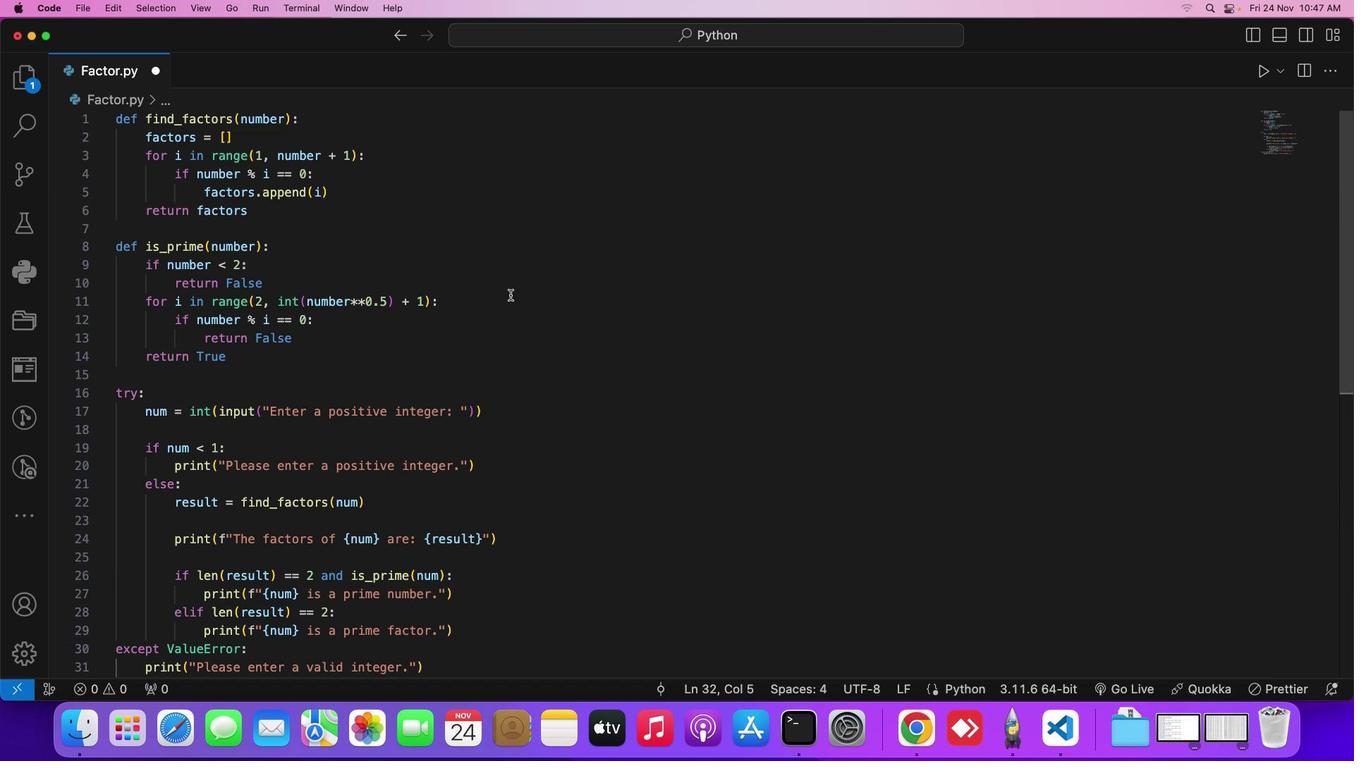 
Action: Mouse scrolled (512, 305) with delta (0, 2)
Screenshot: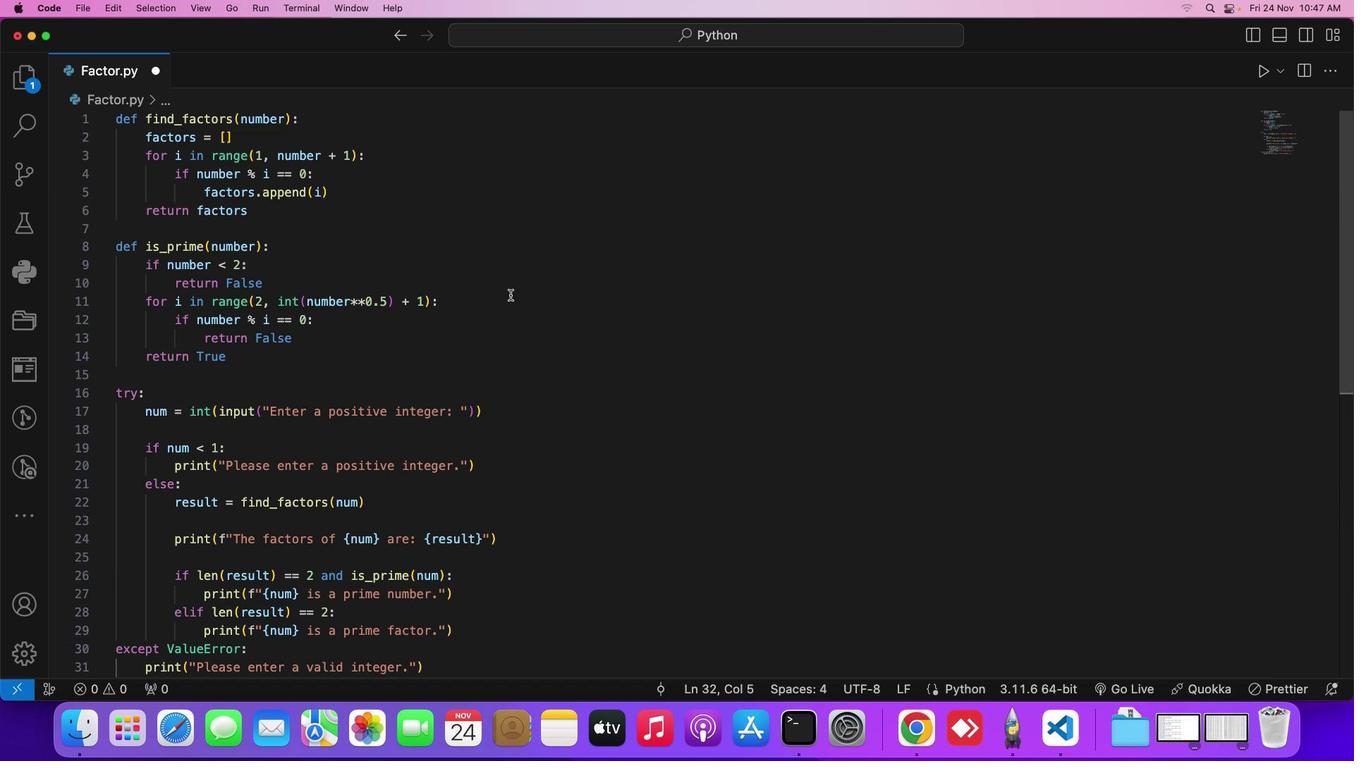 
Action: Mouse scrolled (512, 305) with delta (0, 3)
Screenshot: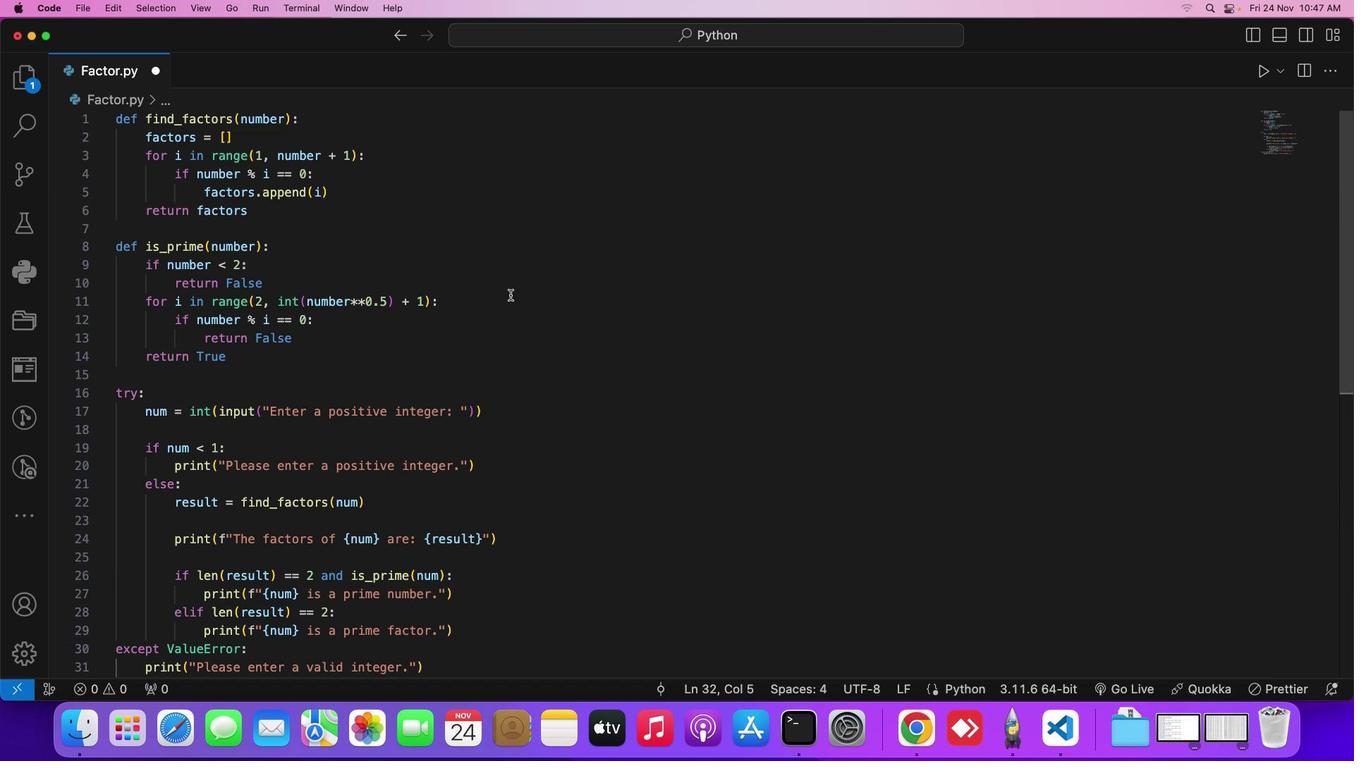 
Action: Mouse moved to (509, 294)
Screenshot: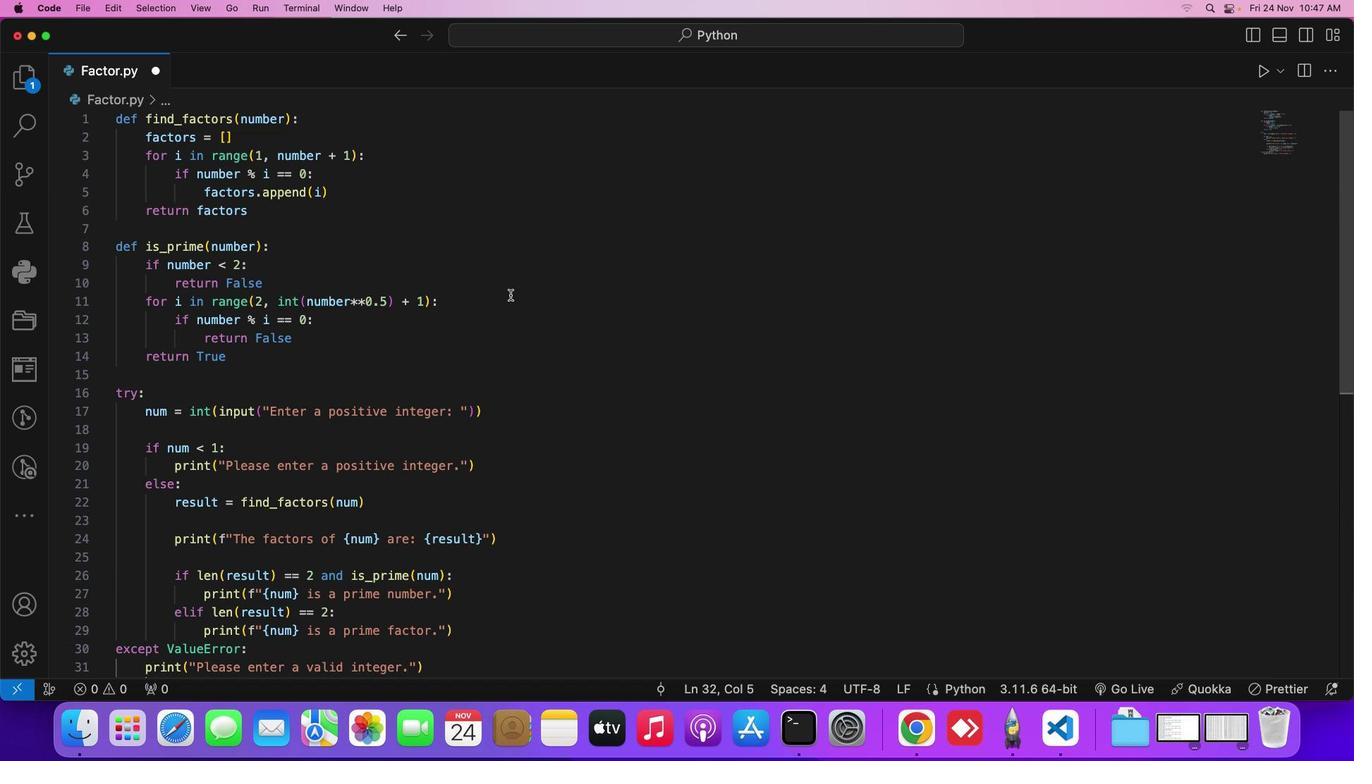 
Action: Key pressed Key.cmd's'
Screenshot: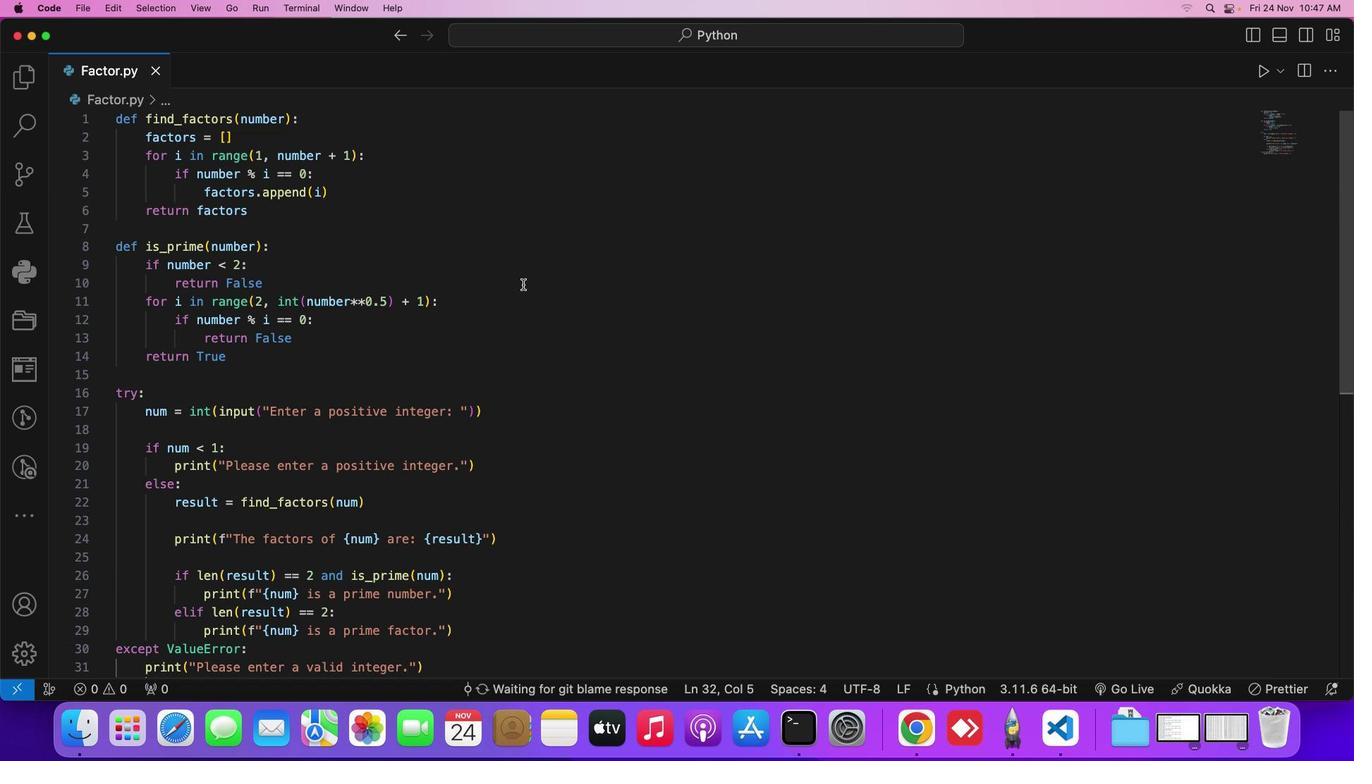 
Action: Mouse moved to (1055, 111)
Screenshot: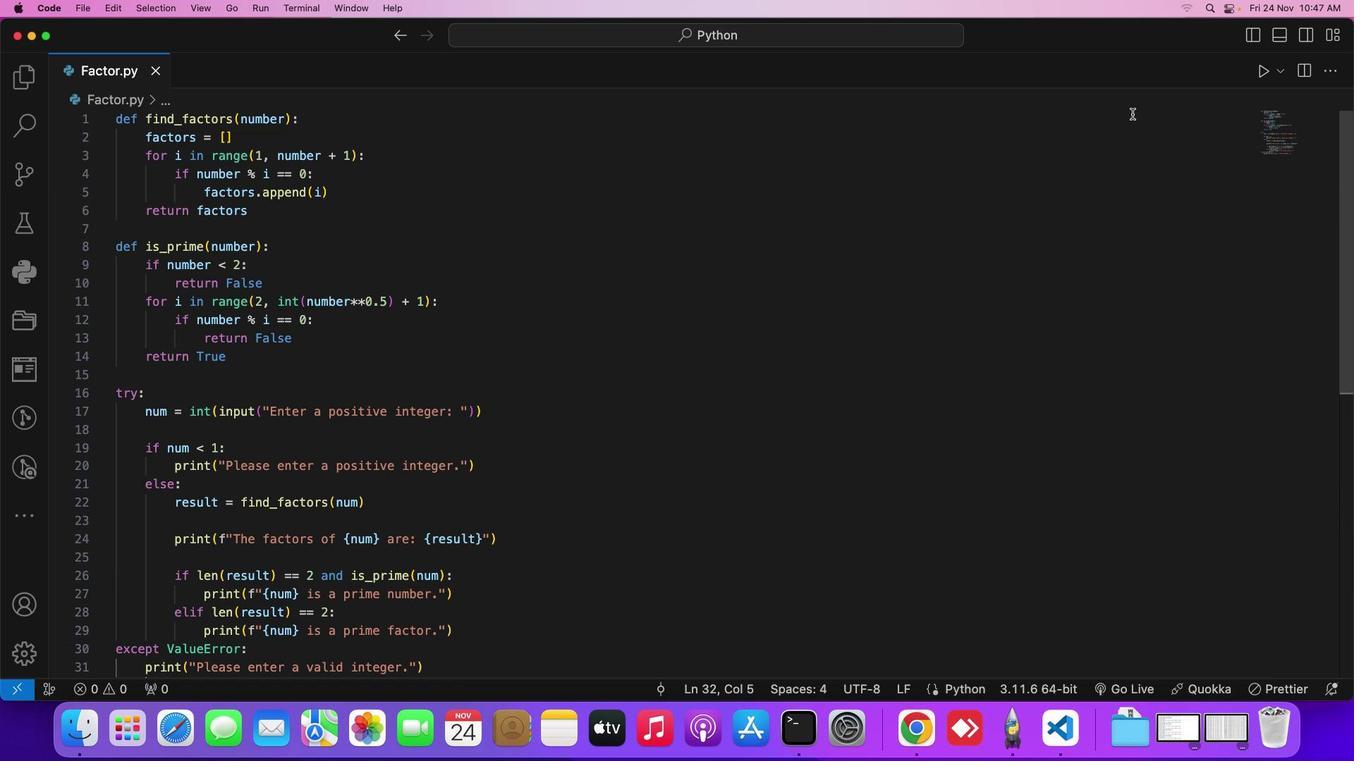 
Action: Key pressed Key.cmd
Screenshot: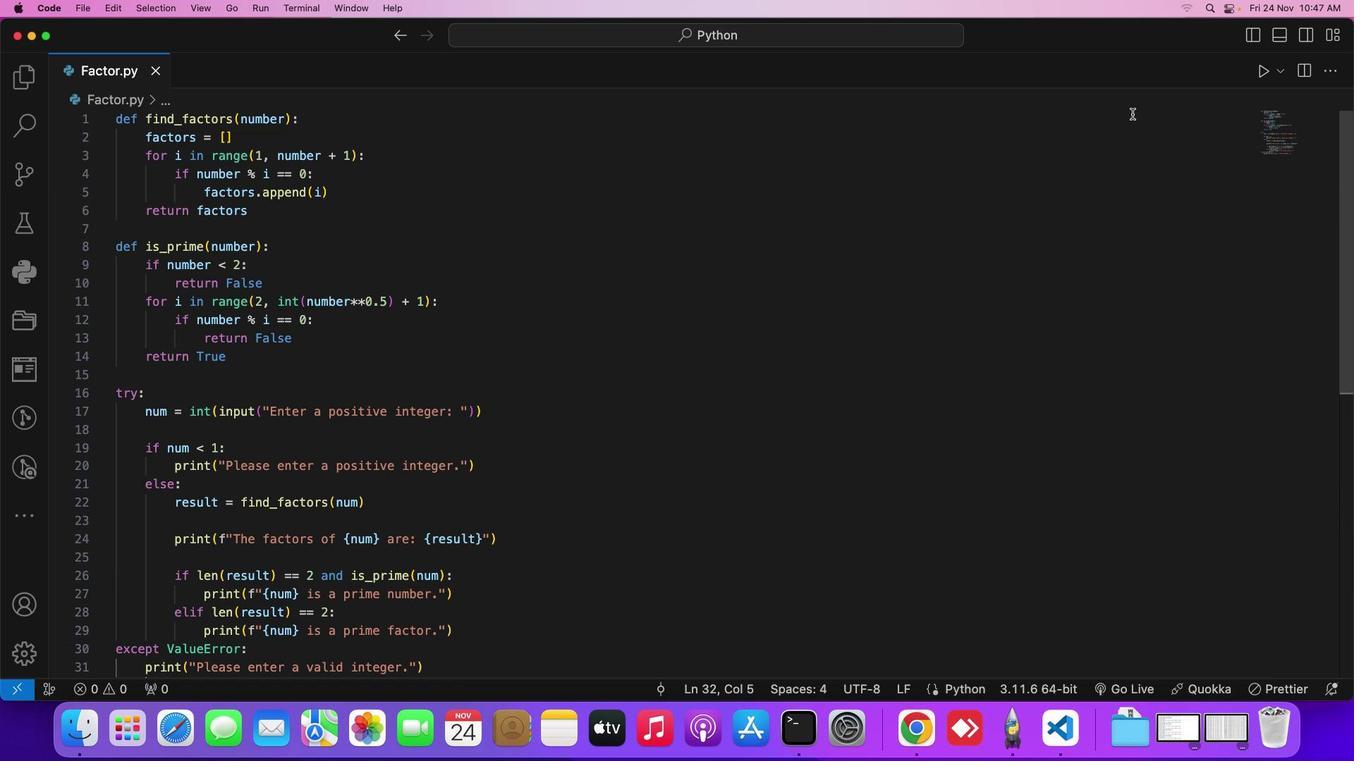 
Action: Mouse moved to (1132, 114)
Screenshot: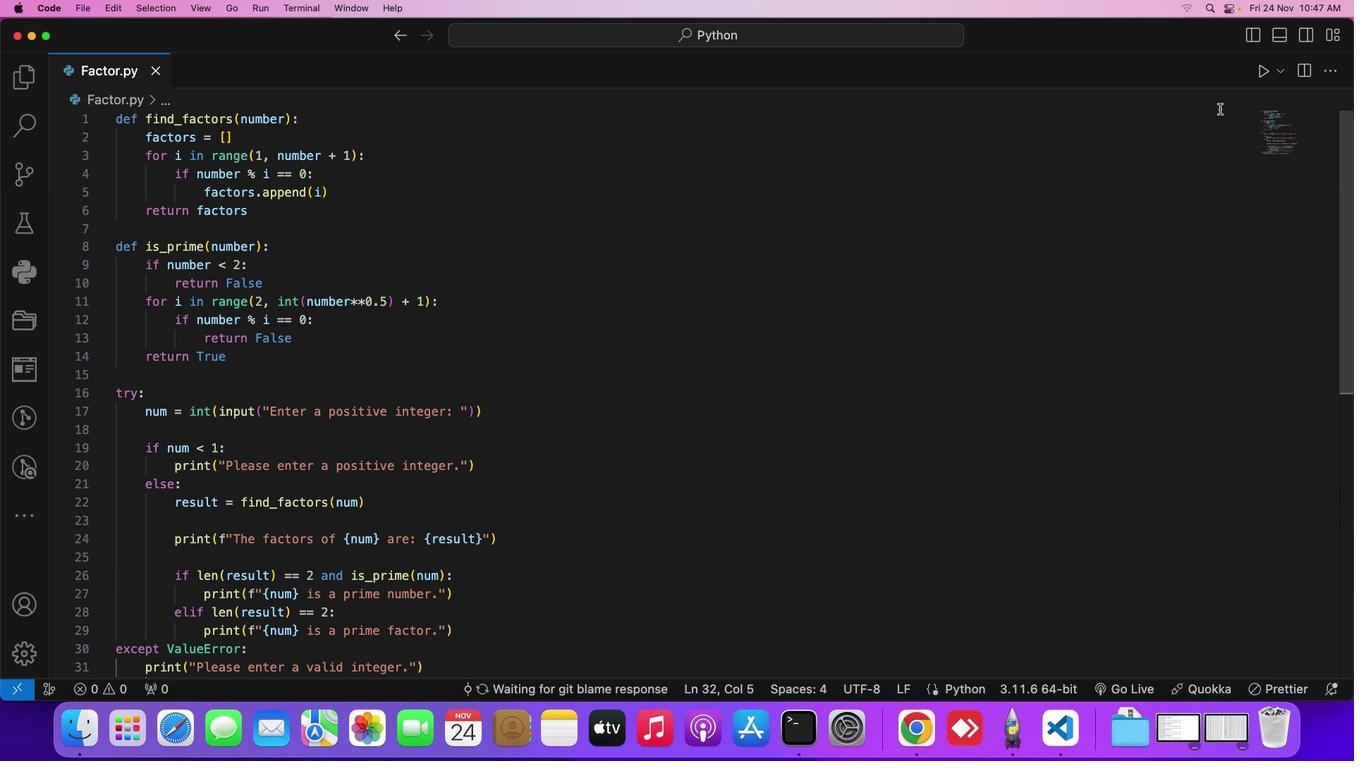
Action: Key pressed 's'
Screenshot: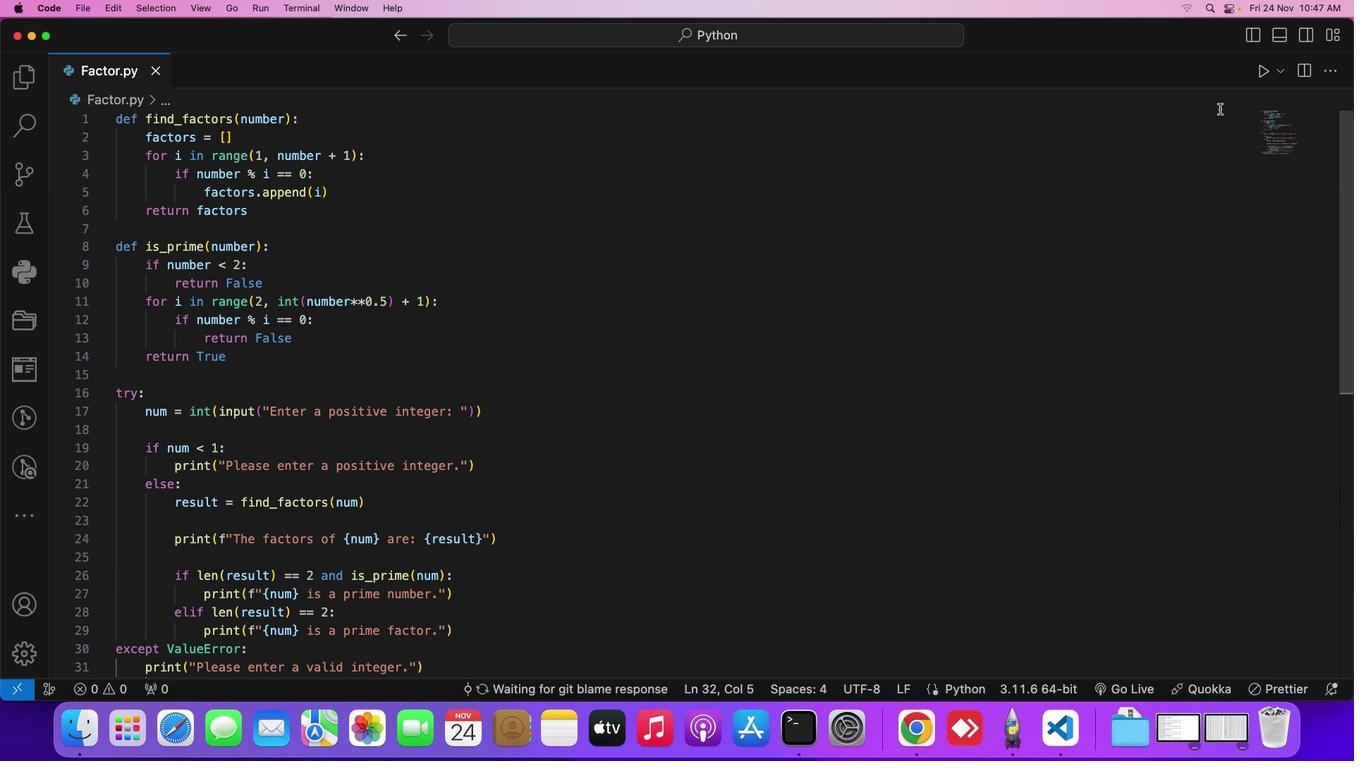 
Action: Mouse moved to (1277, 72)
Screenshot: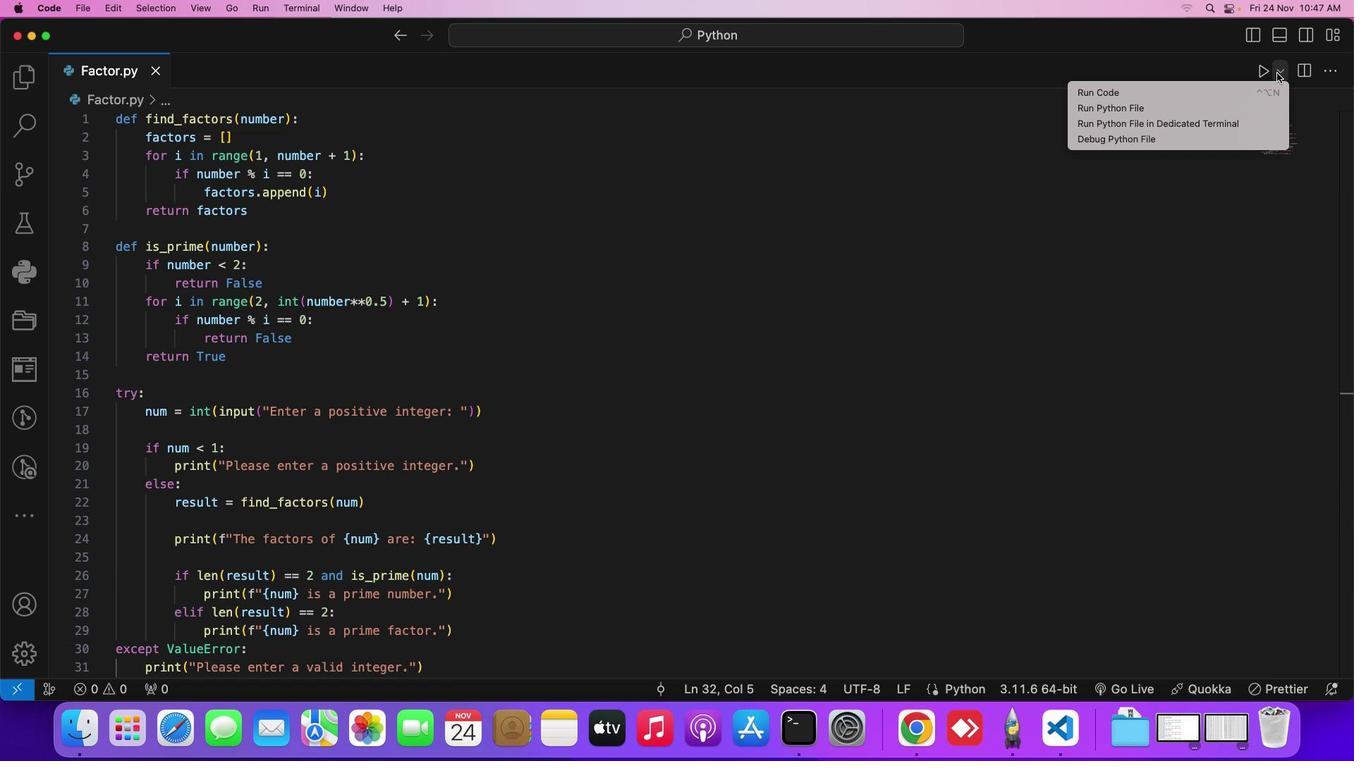 
Action: Mouse pressed left at (1277, 72)
Screenshot: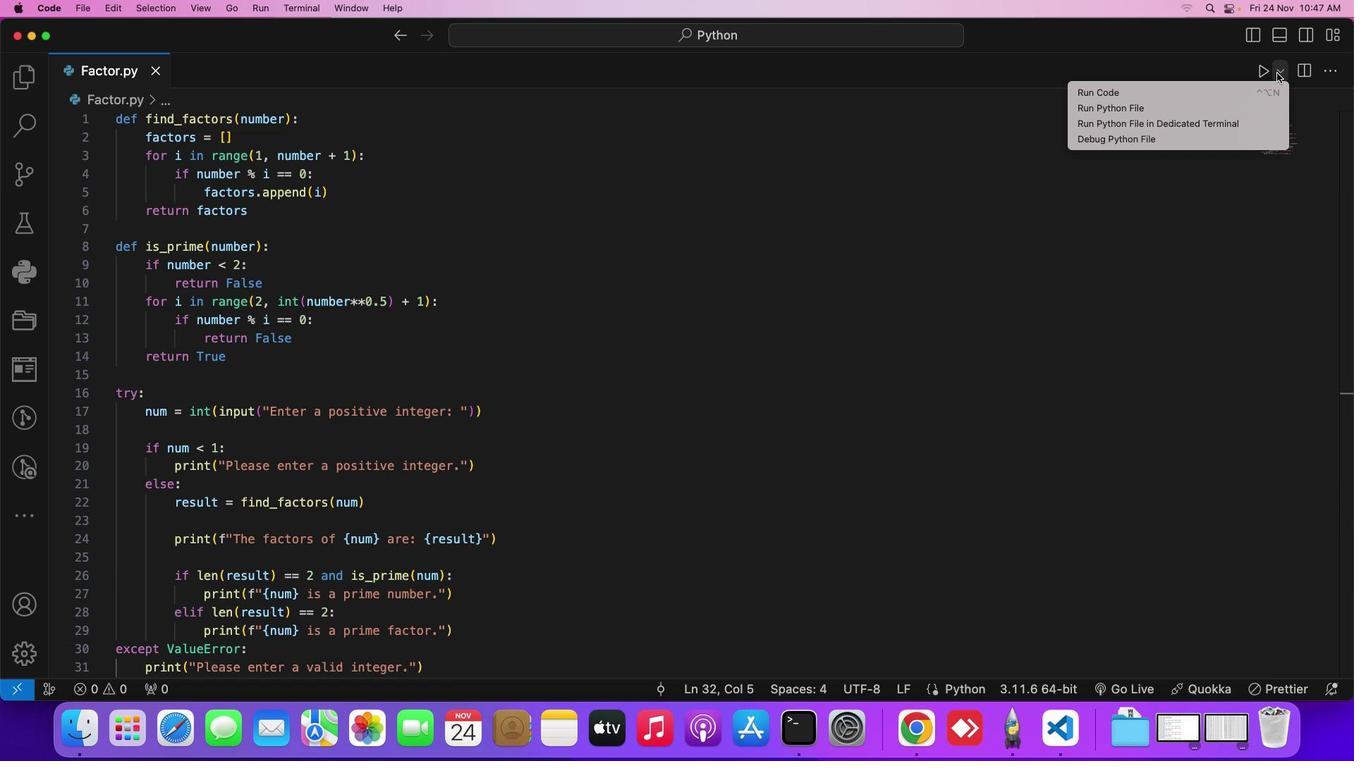 
Action: Mouse moved to (1198, 105)
Screenshot: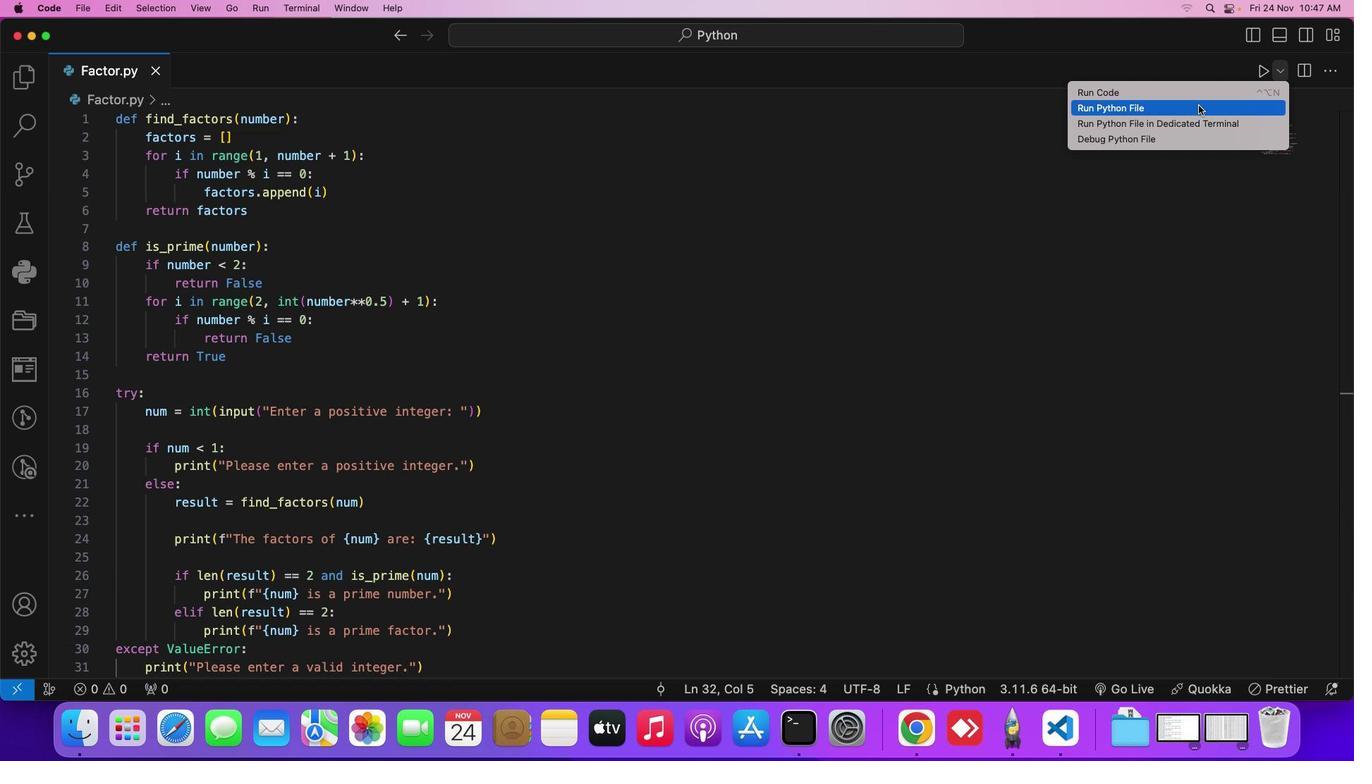 
Action: Mouse pressed left at (1198, 105)
Screenshot: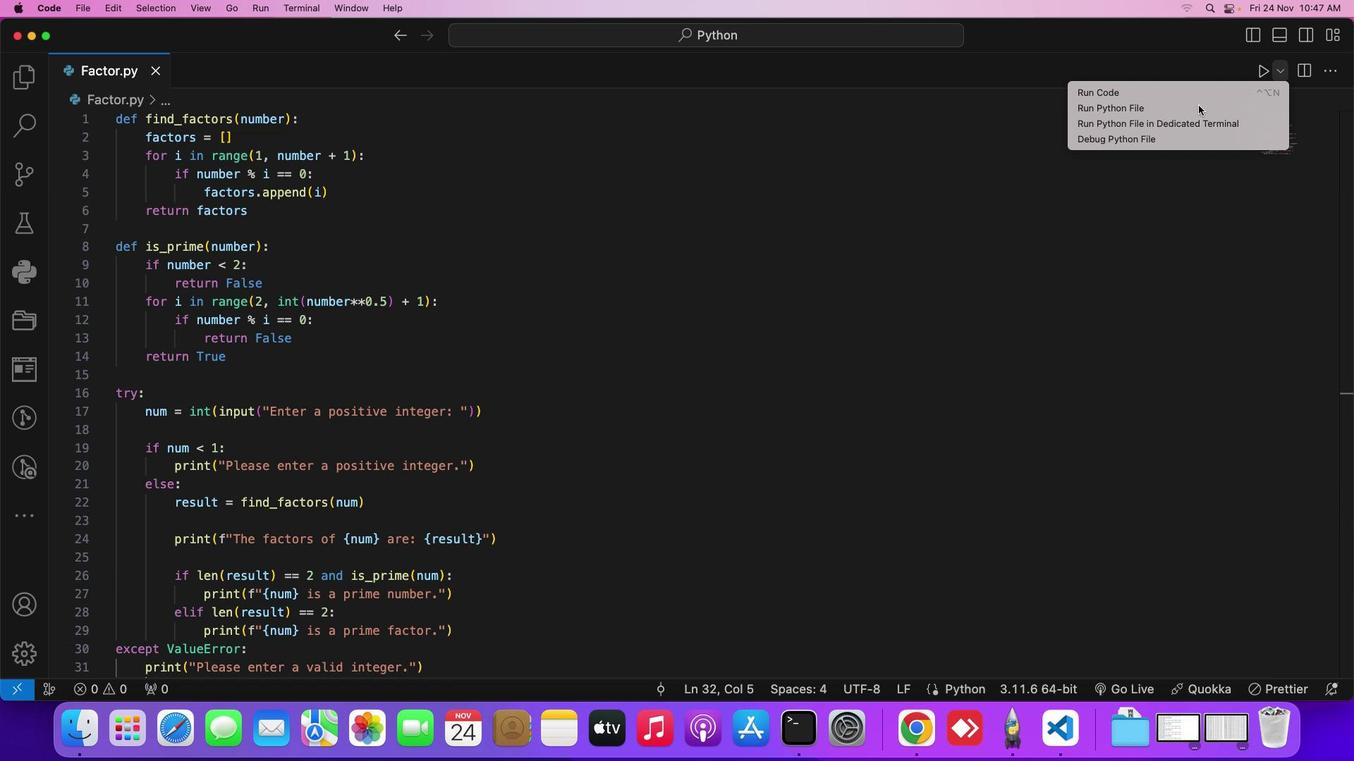 
Action: Mouse moved to (291, 315)
Screenshot: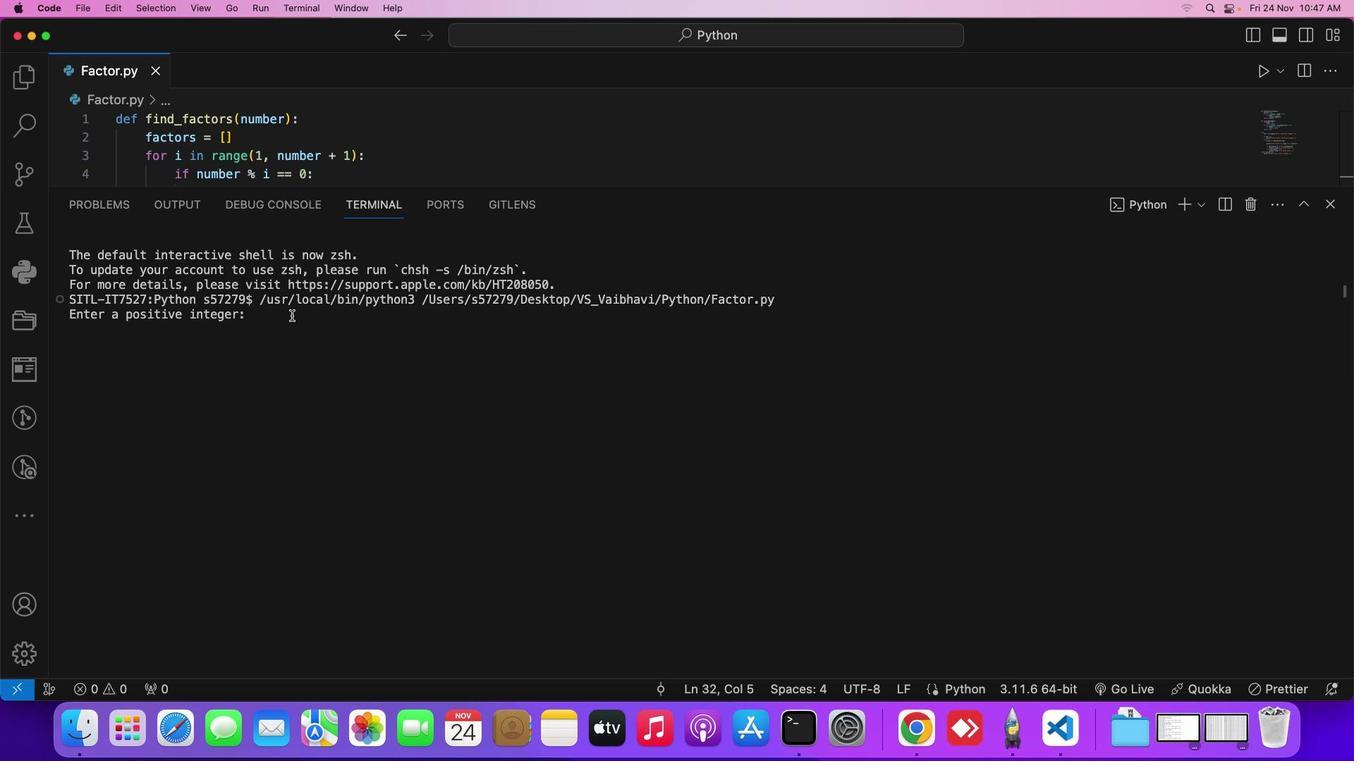 
Action: Mouse pressed left at (291, 315)
Screenshot: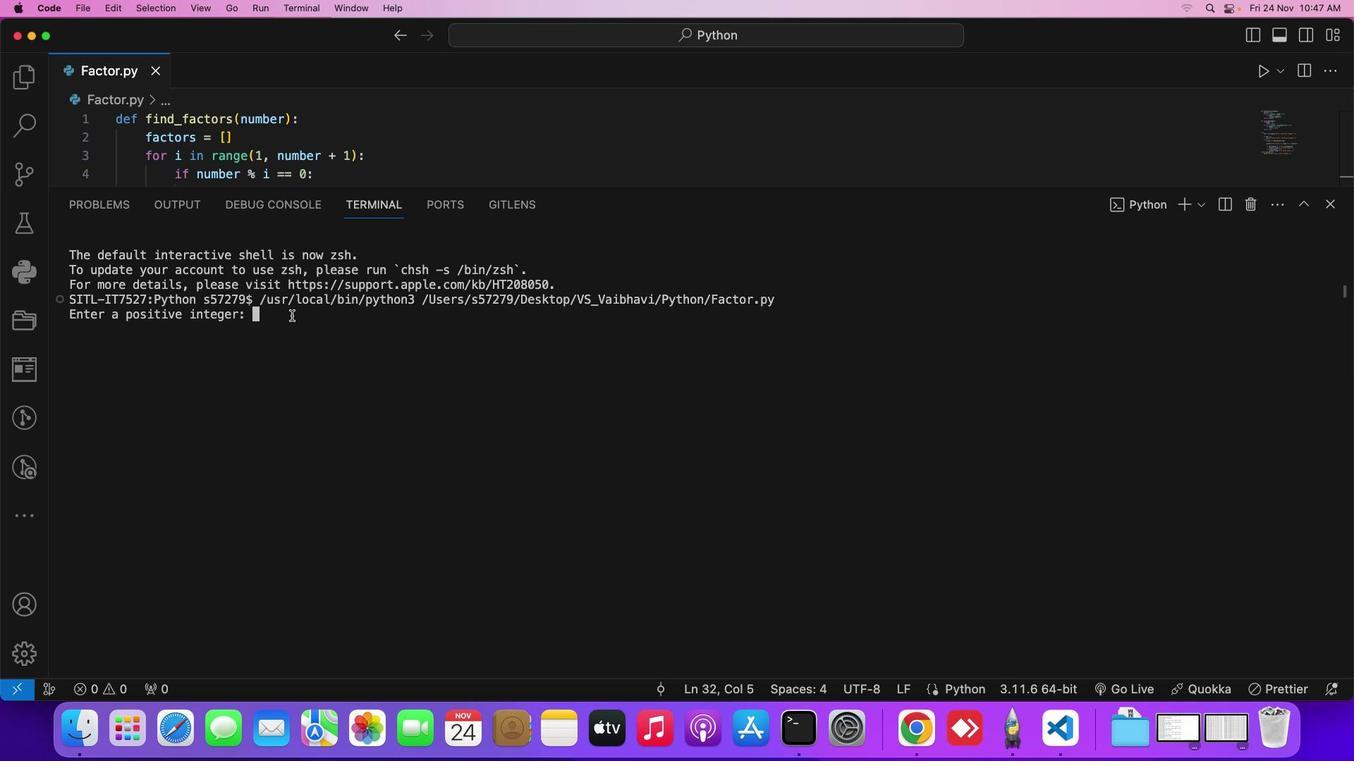 
Action: Mouse moved to (290, 311)
Screenshot: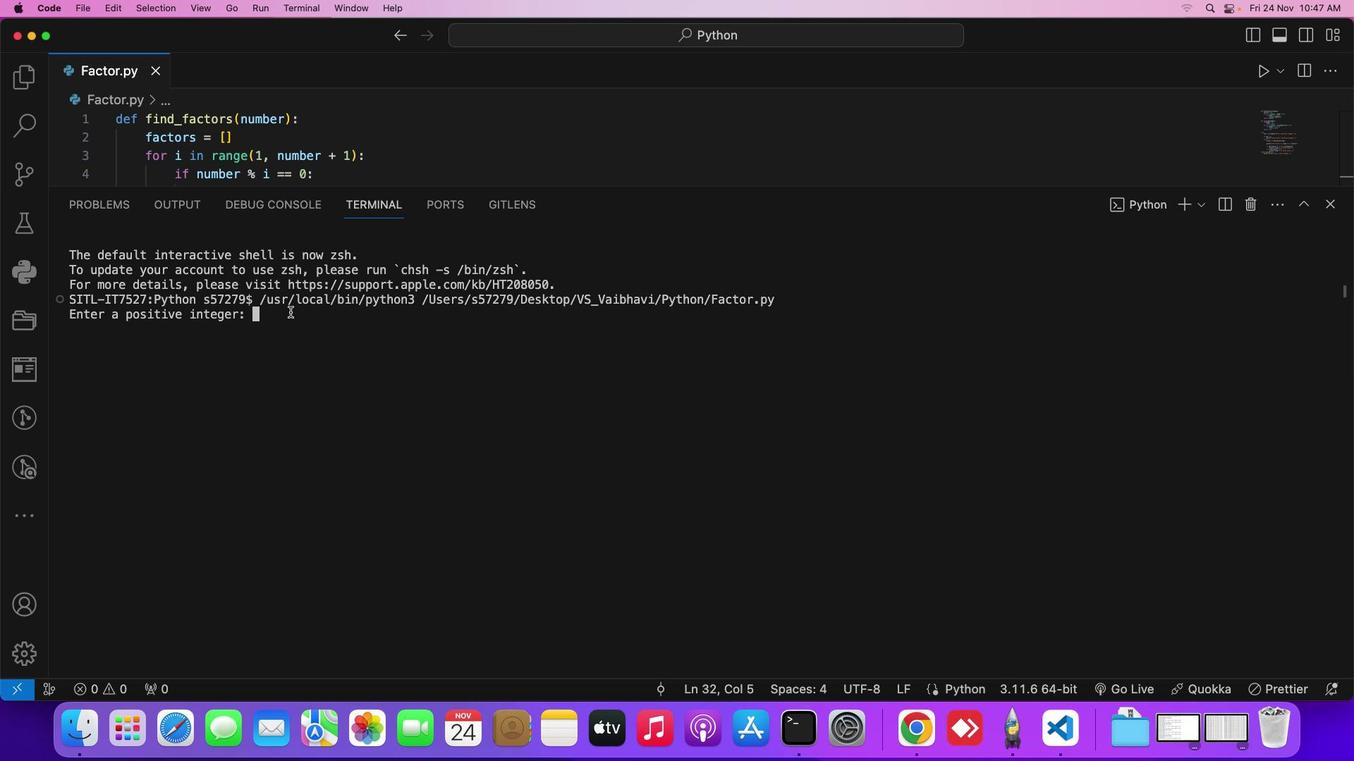 
Action: Key pressed '1'
Screenshot: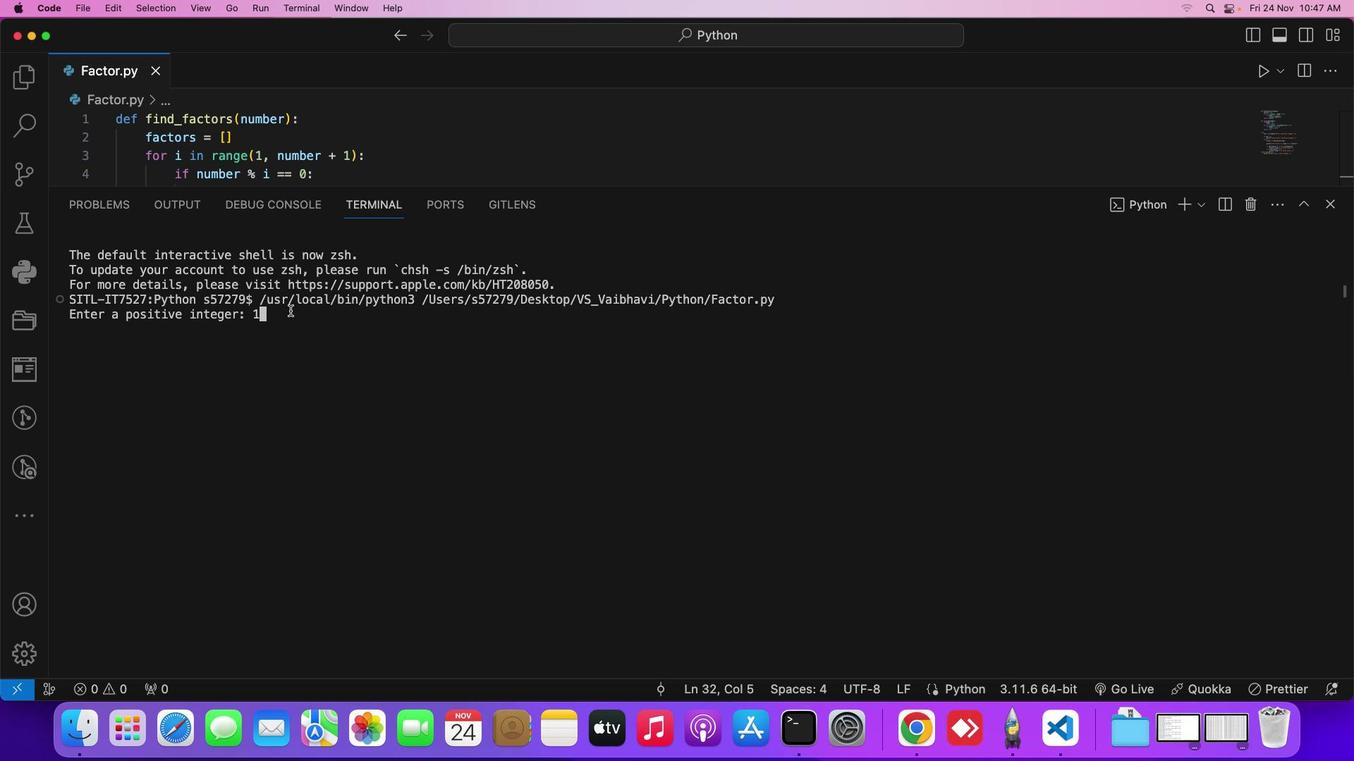 
Action: Mouse moved to (289, 310)
Screenshot: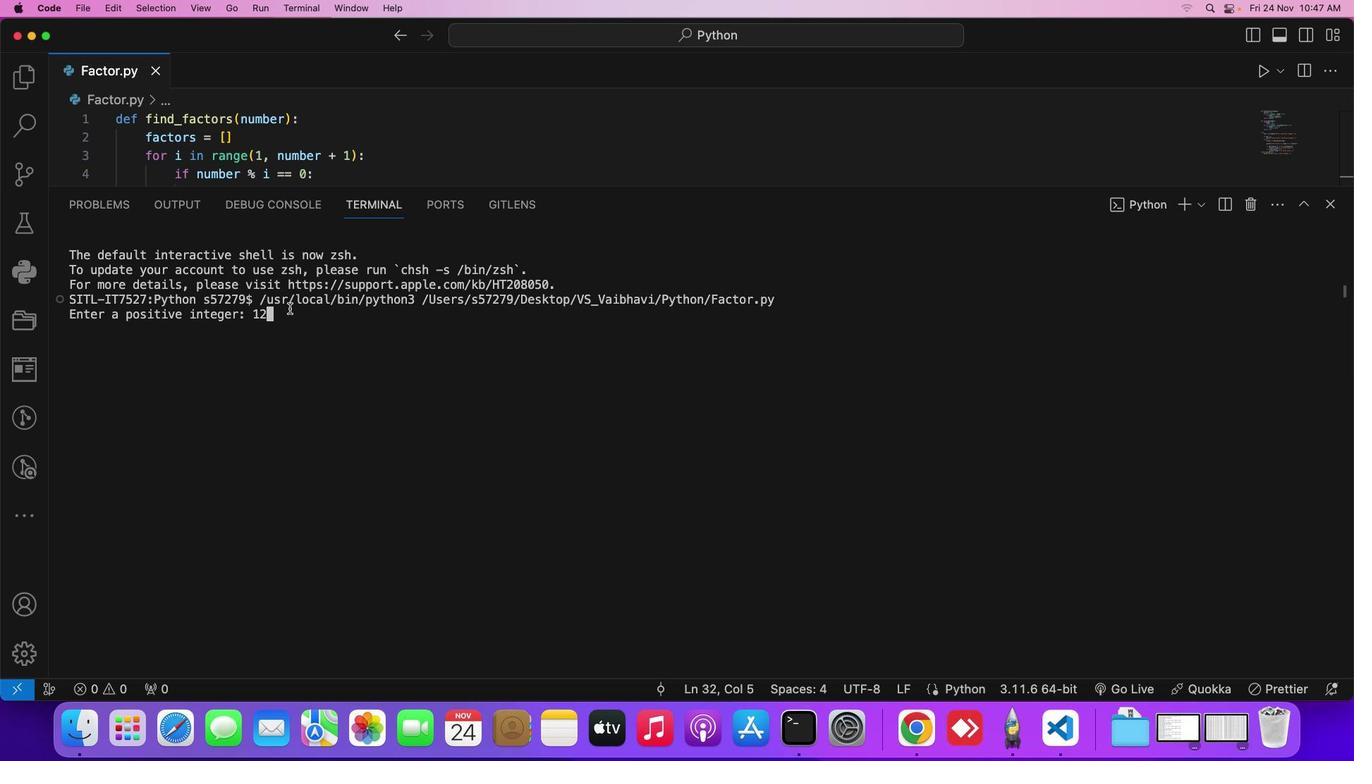 
Action: Key pressed '2'
Screenshot: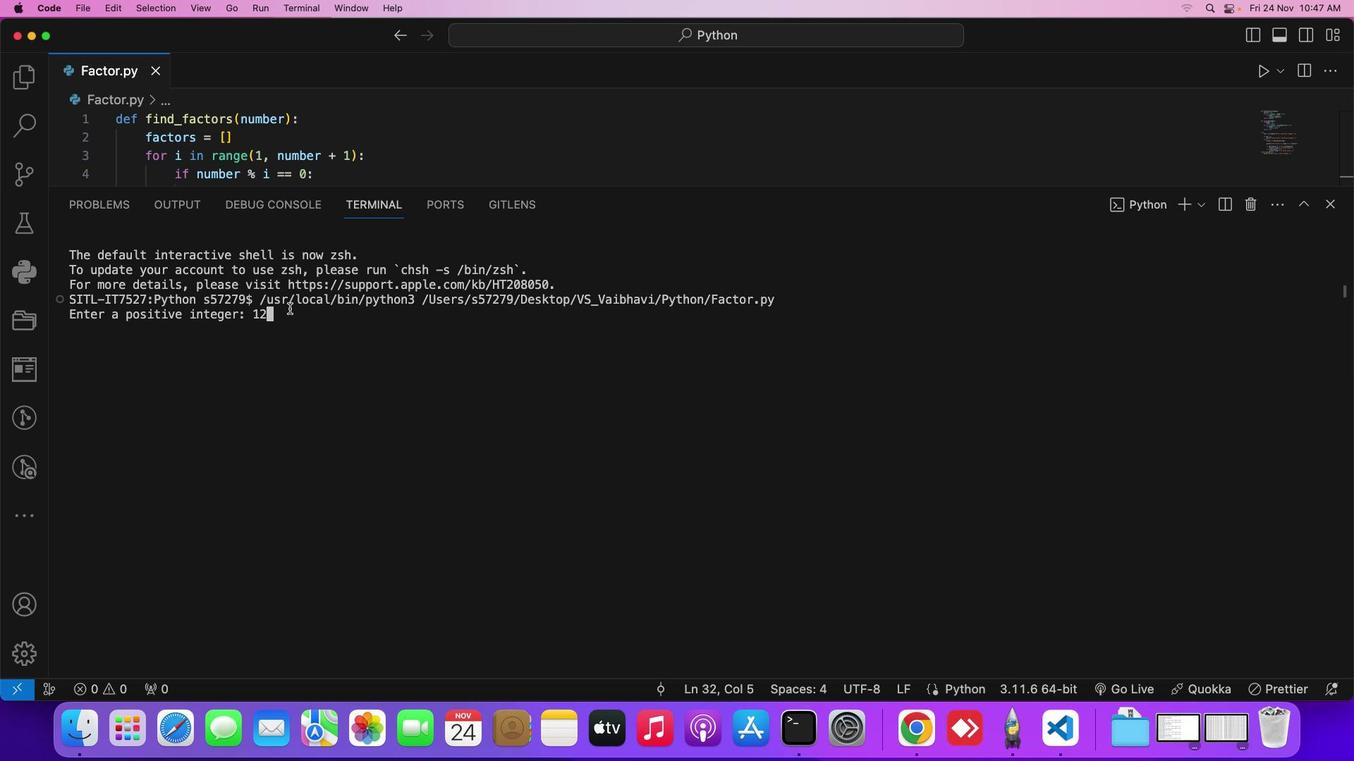 
Action: Mouse moved to (289, 308)
Screenshot: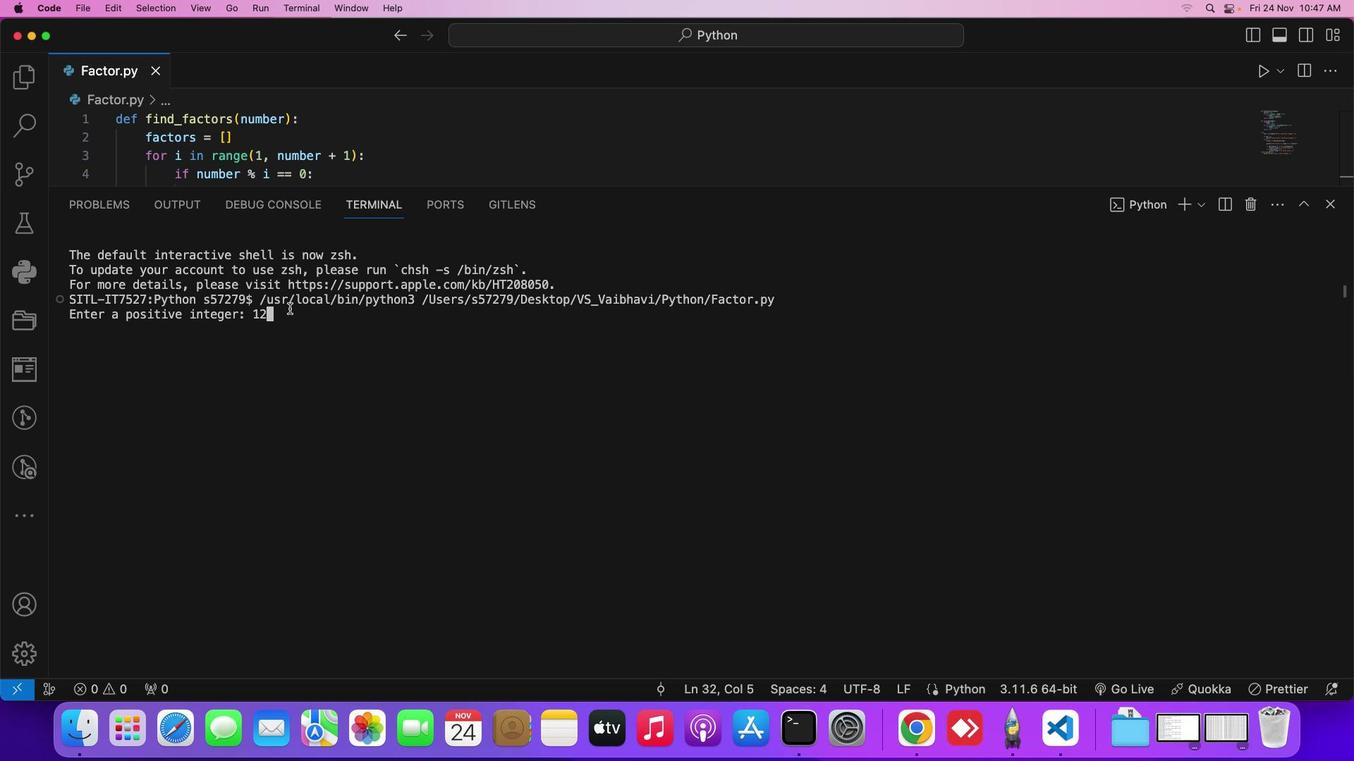 
Action: Key pressed Key.enter
Screenshot: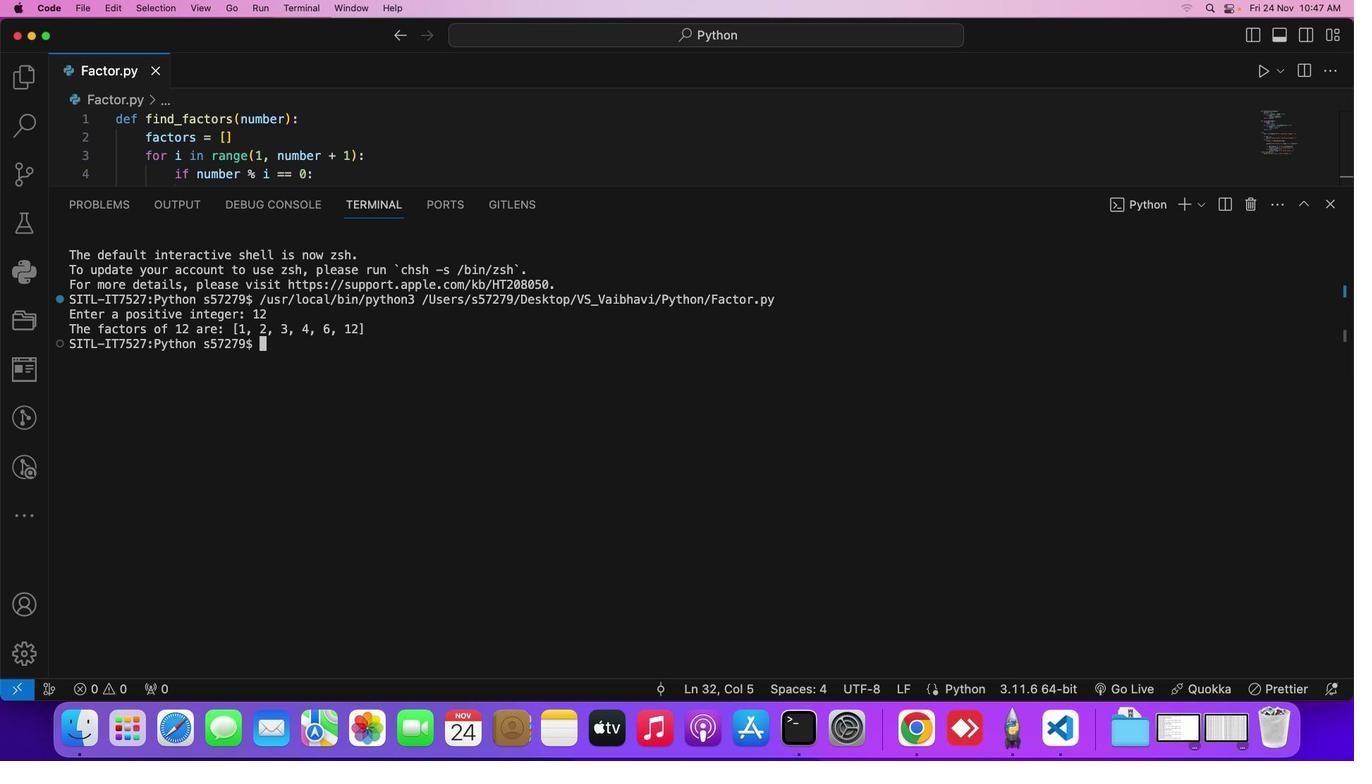 
